 Task: Find connections with filter location Hindupur with filter topic #mentorwith filter profile language English with filter current company Blinkit with filter school Sanjivani Group of Institutes with filter industry Restaurants with filter service category Outsourcing with filter keywords title Bus Driver
Action: Mouse moved to (502, 76)
Screenshot: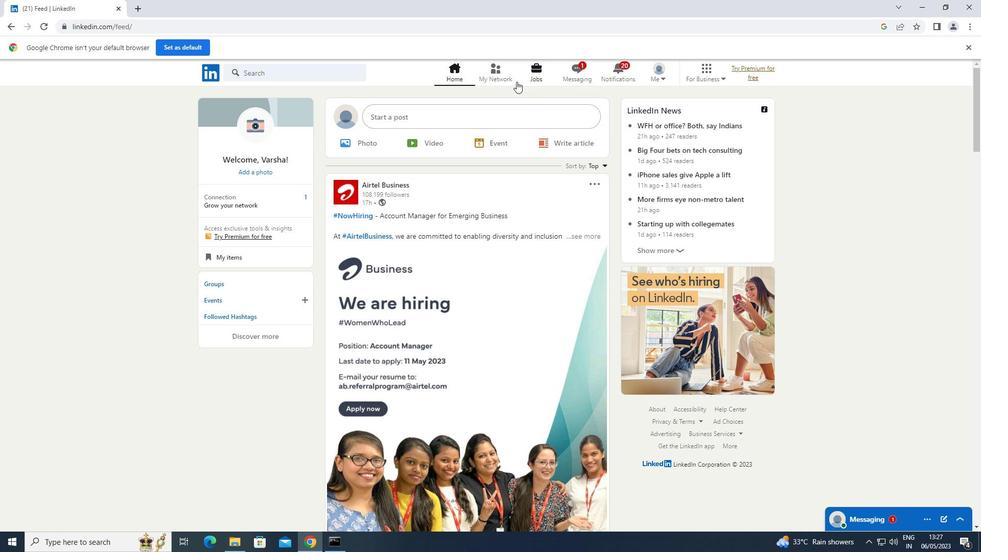 
Action: Mouse pressed left at (502, 76)
Screenshot: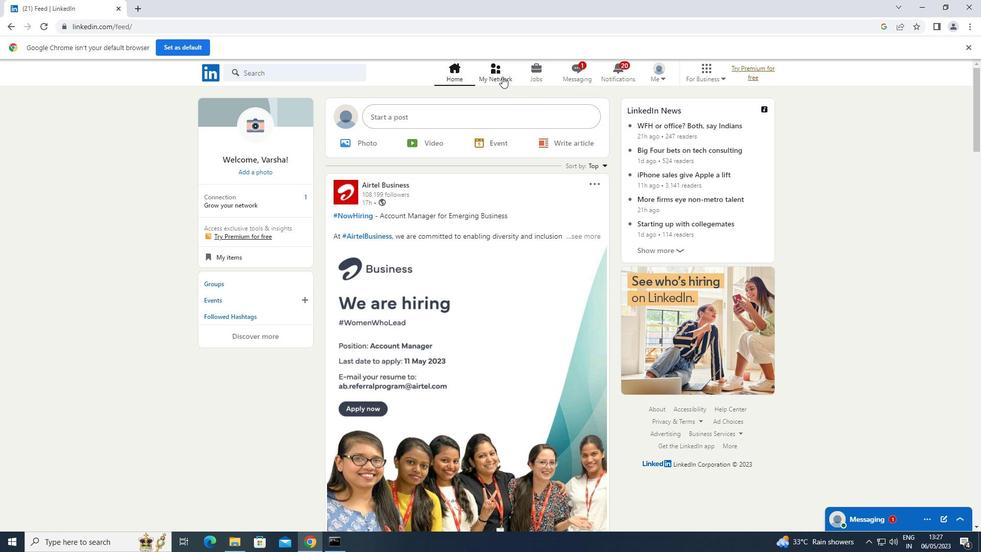 
Action: Mouse moved to (280, 123)
Screenshot: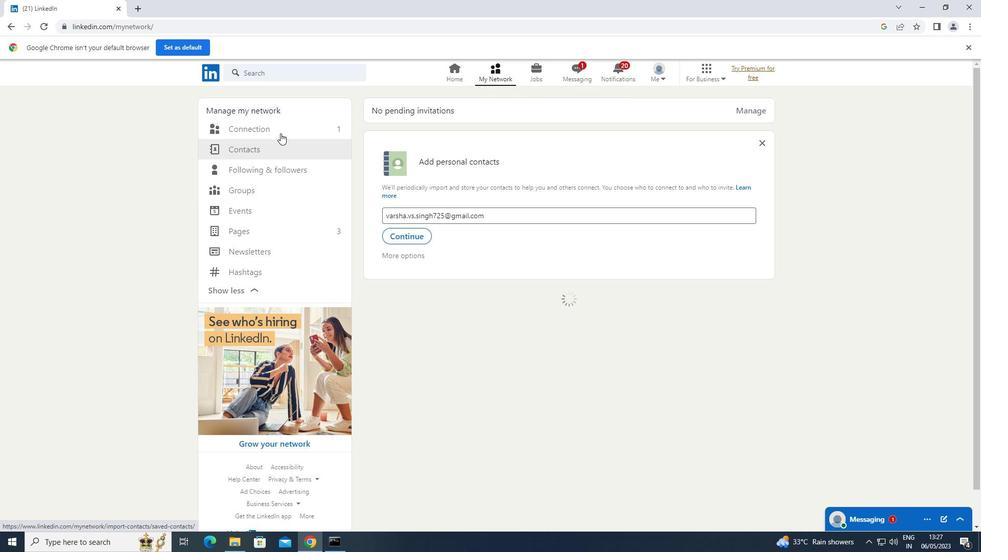 
Action: Mouse pressed left at (280, 123)
Screenshot: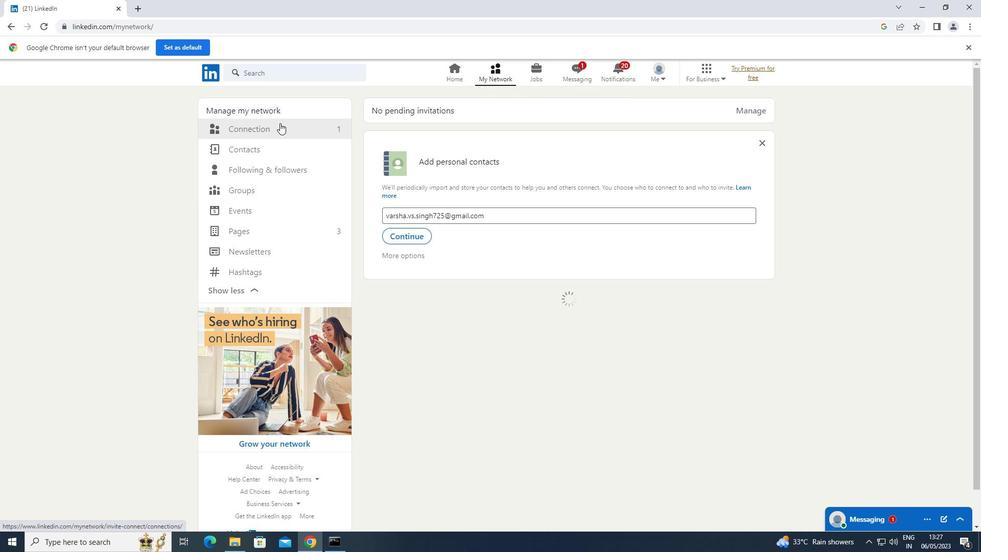 
Action: Mouse moved to (570, 130)
Screenshot: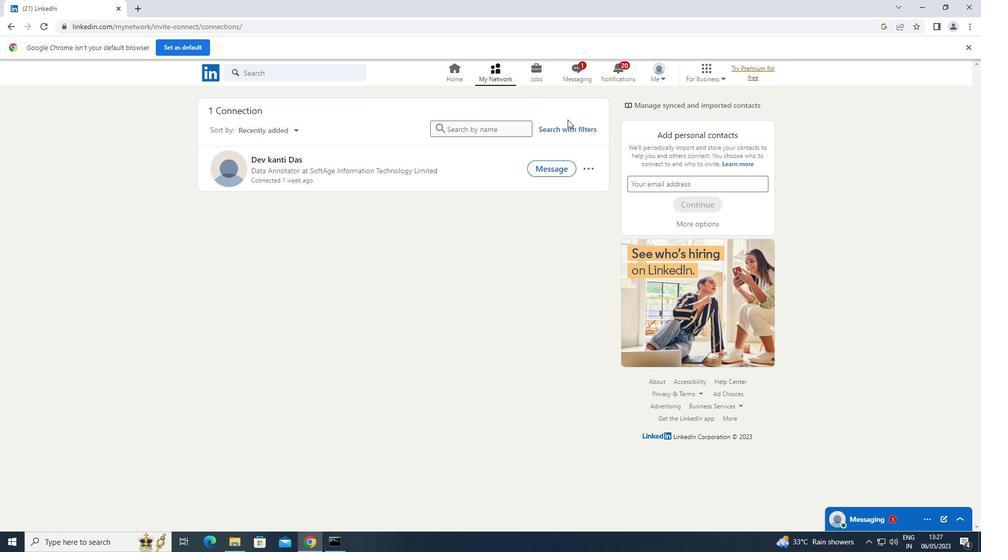 
Action: Mouse pressed left at (570, 130)
Screenshot: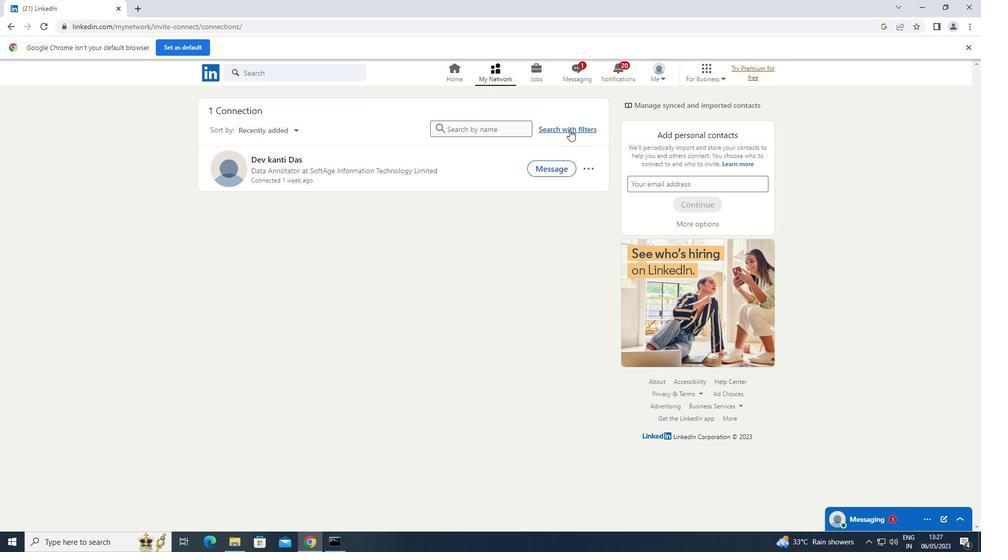 
Action: Mouse moved to (529, 99)
Screenshot: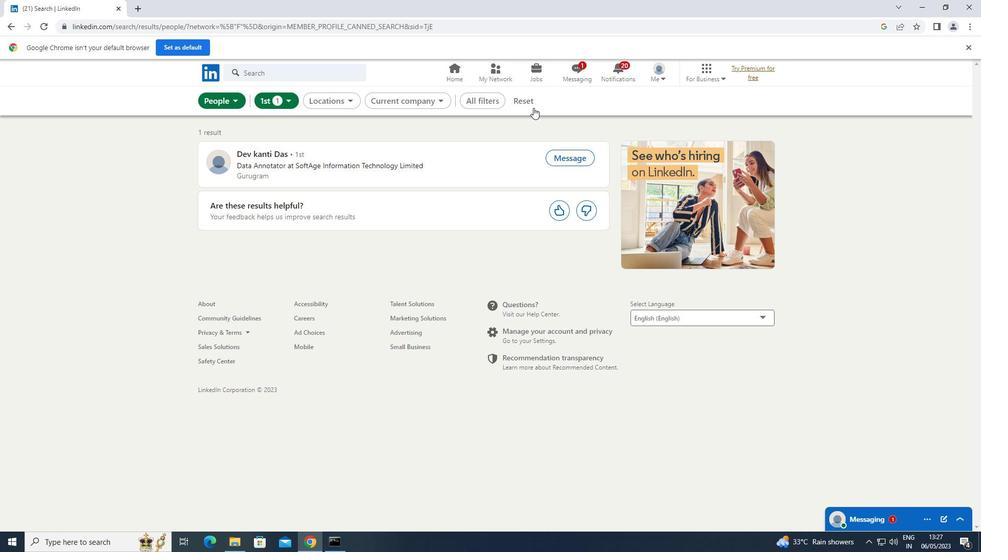 
Action: Mouse pressed left at (529, 99)
Screenshot: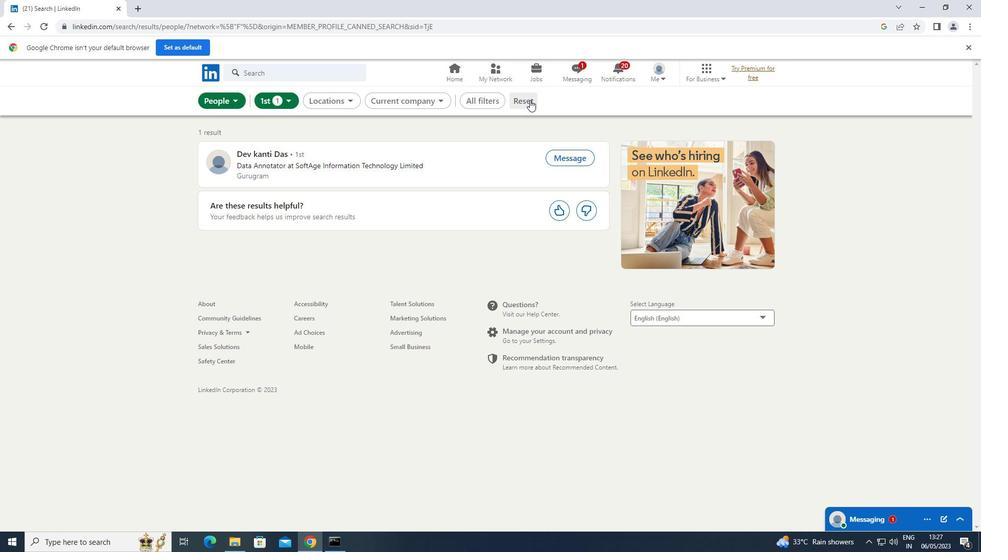 
Action: Mouse moved to (517, 100)
Screenshot: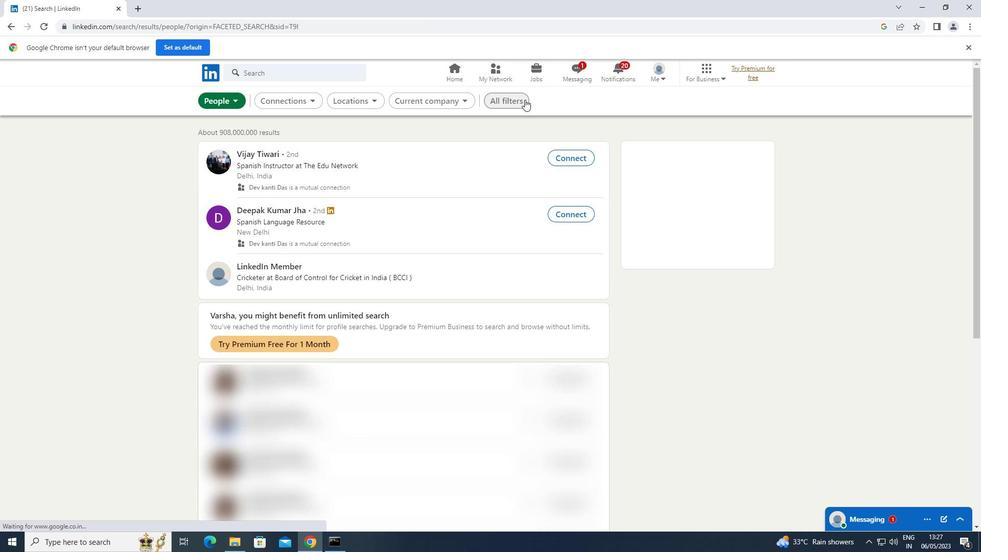 
Action: Mouse pressed left at (517, 100)
Screenshot: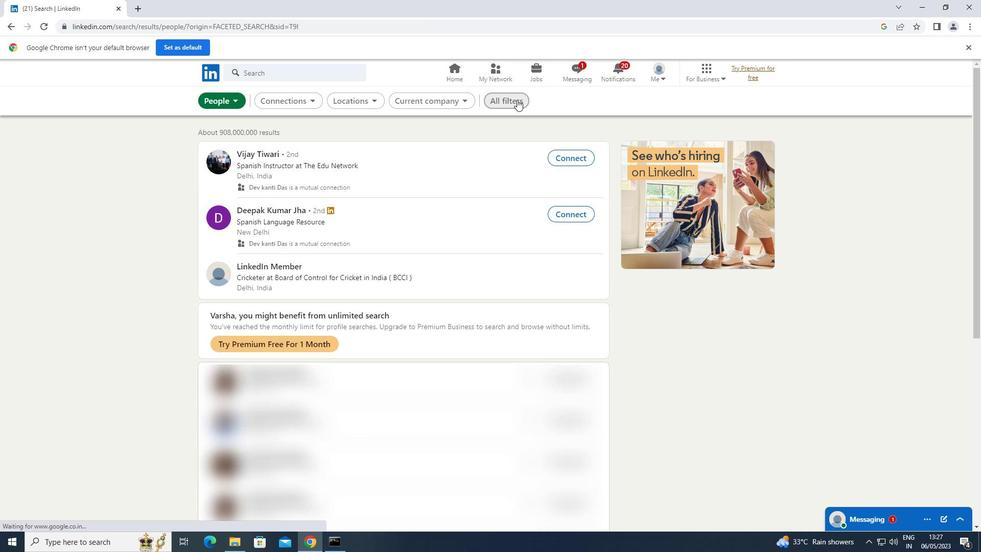 
Action: Mouse moved to (755, 200)
Screenshot: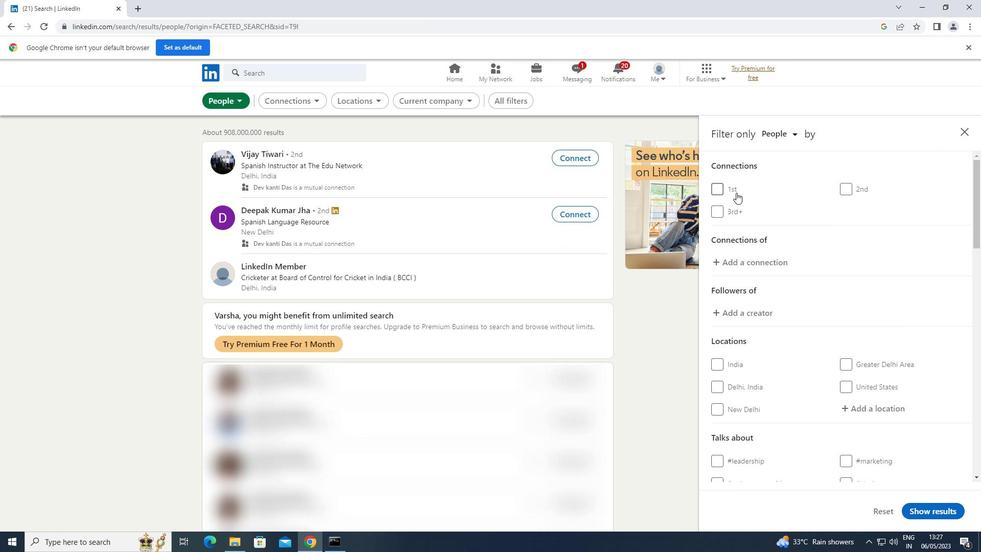 
Action: Mouse scrolled (755, 200) with delta (0, 0)
Screenshot: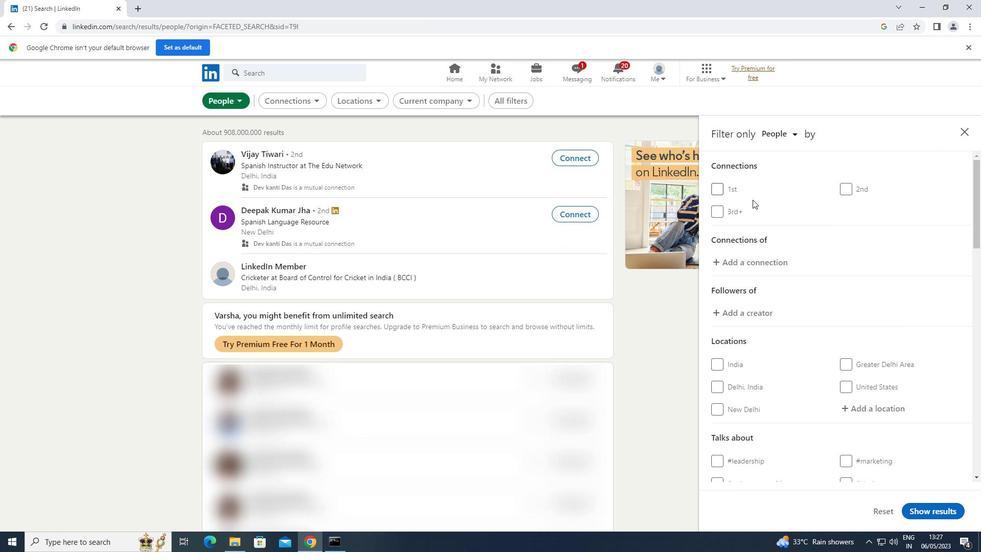 
Action: Mouse scrolled (755, 200) with delta (0, 0)
Screenshot: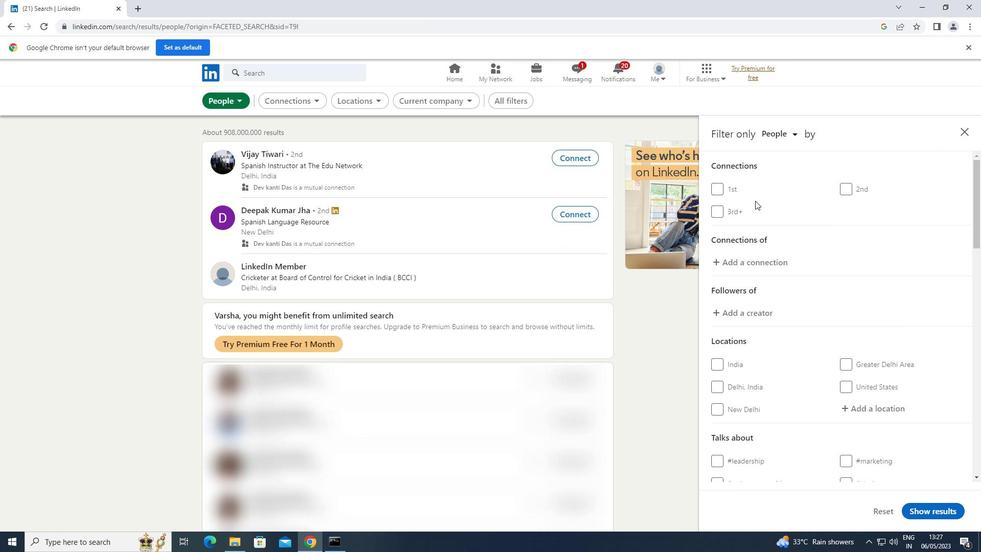 
Action: Mouse moved to (875, 303)
Screenshot: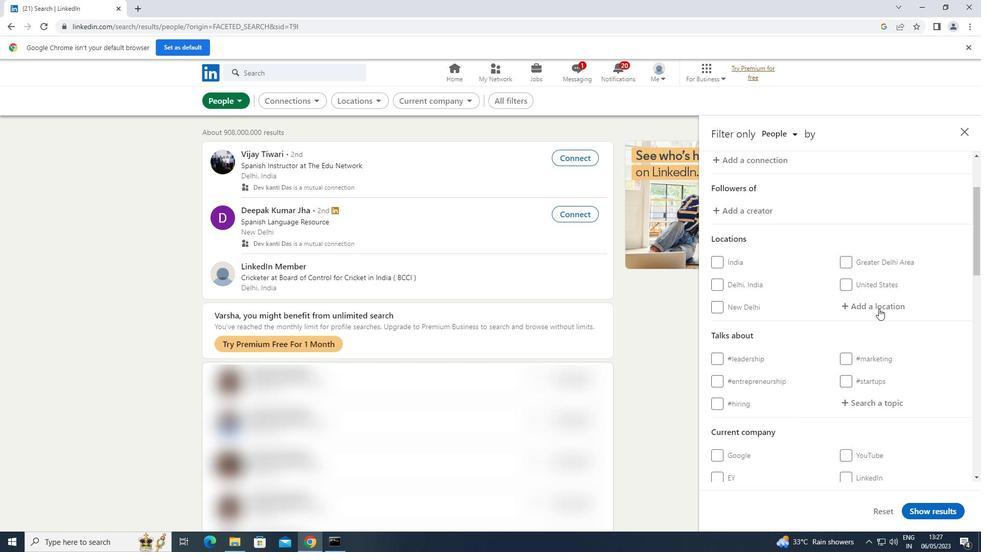 
Action: Mouse pressed left at (875, 303)
Screenshot: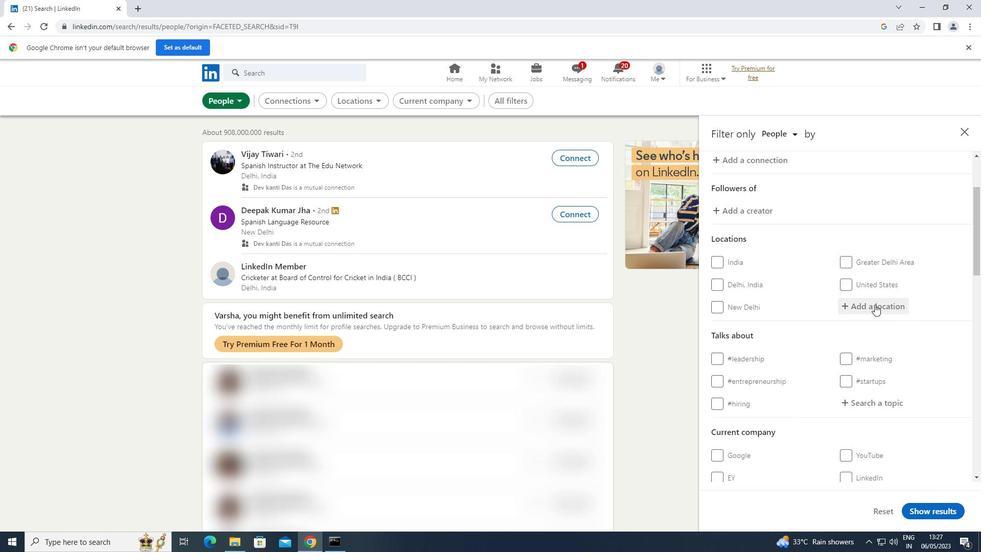 
Action: Key pressed <Key.shift>HINDUPUR
Screenshot: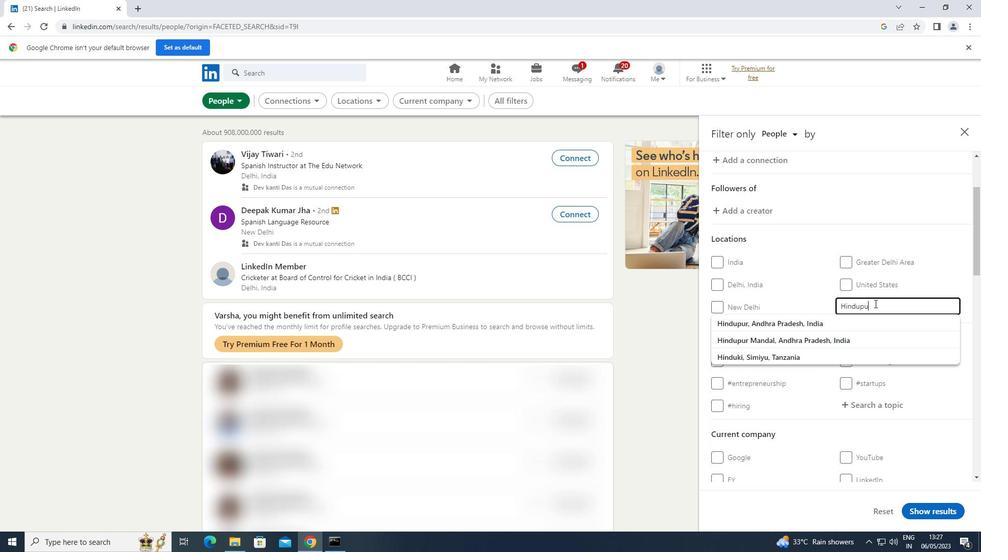 
Action: Mouse moved to (885, 400)
Screenshot: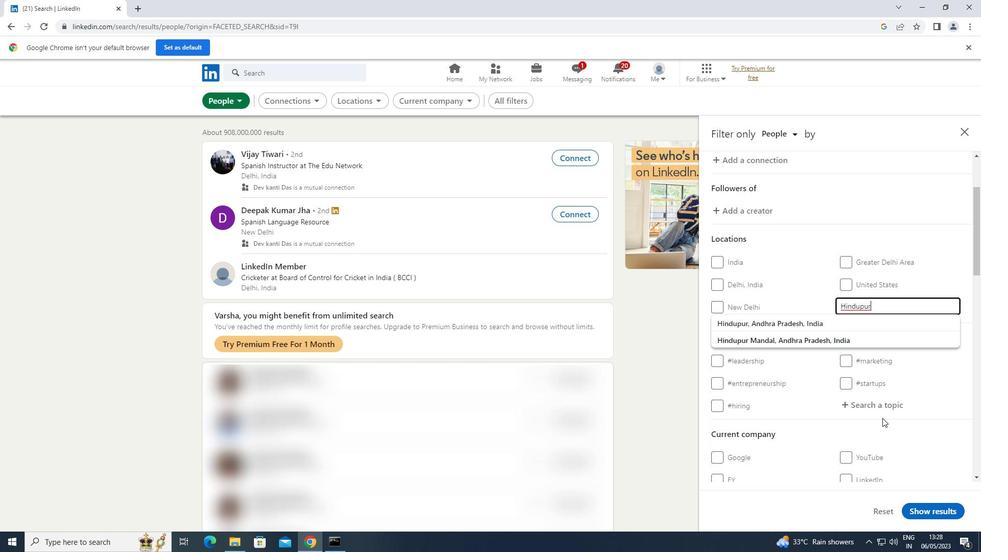 
Action: Mouse pressed left at (885, 400)
Screenshot: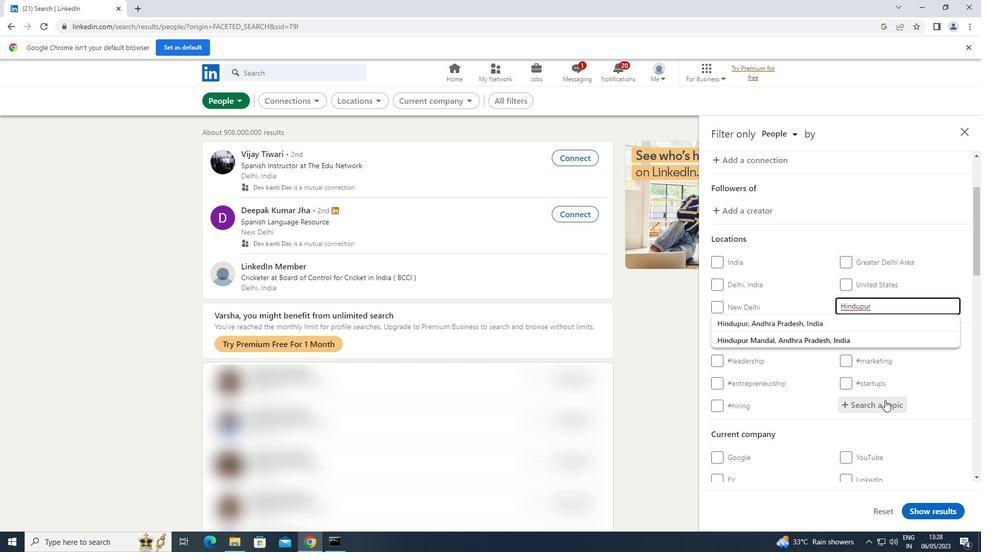 
Action: Key pressed MENTOE<Key.backspace>R
Screenshot: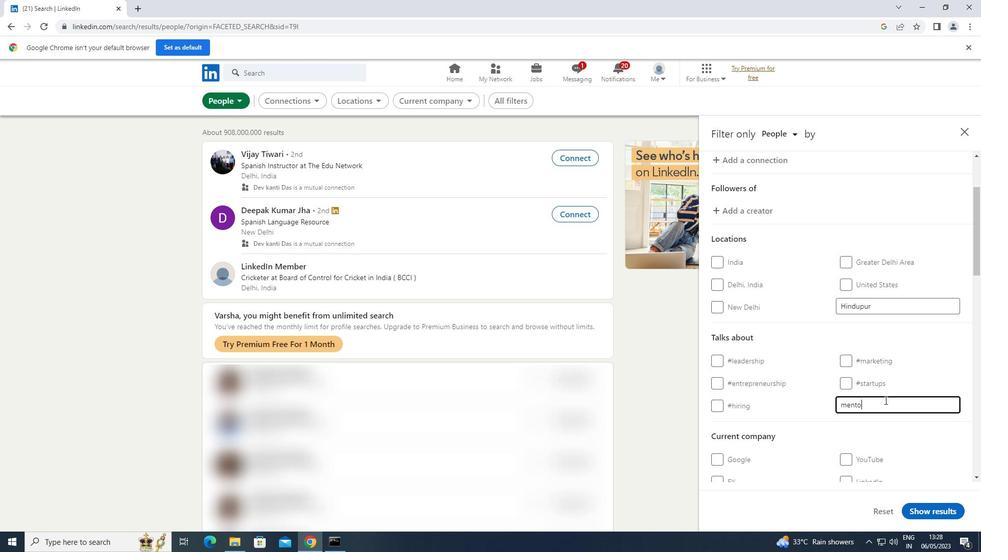 
Action: Mouse moved to (759, 451)
Screenshot: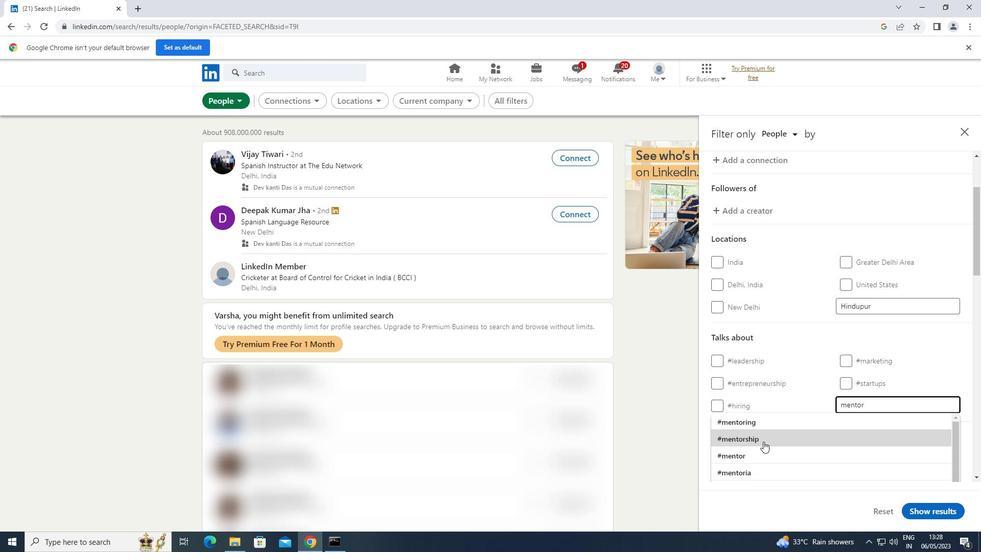 
Action: Mouse pressed left at (759, 451)
Screenshot: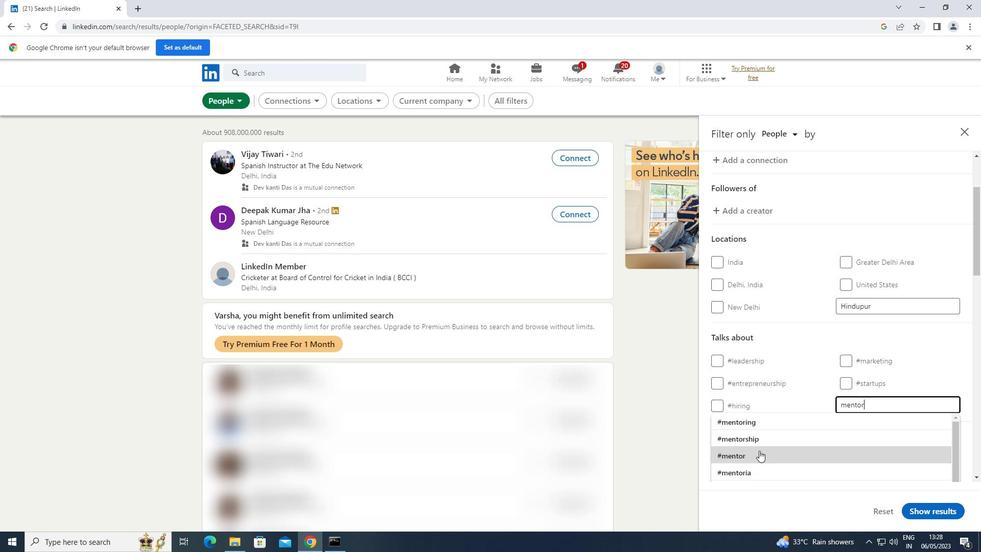 
Action: Mouse moved to (761, 445)
Screenshot: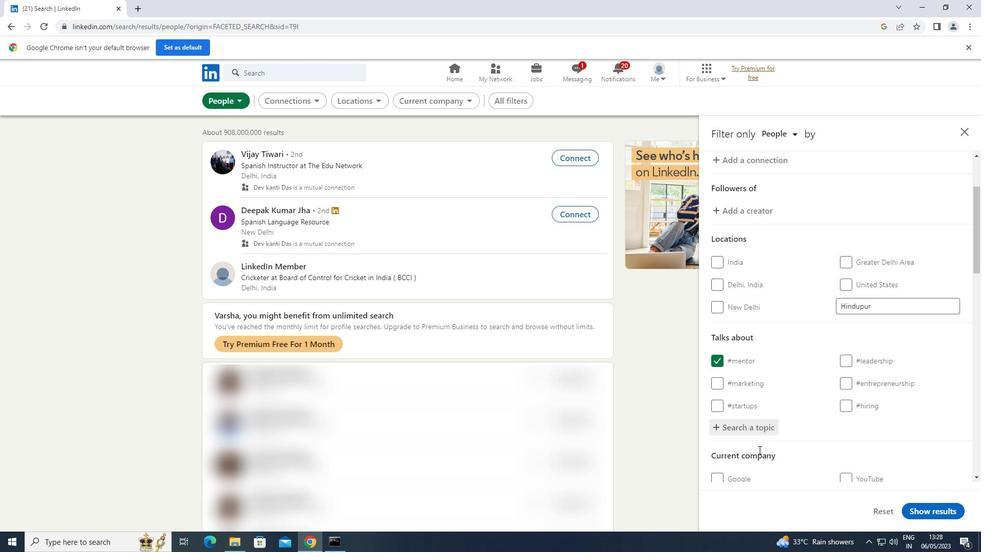 
Action: Mouse scrolled (761, 445) with delta (0, 0)
Screenshot: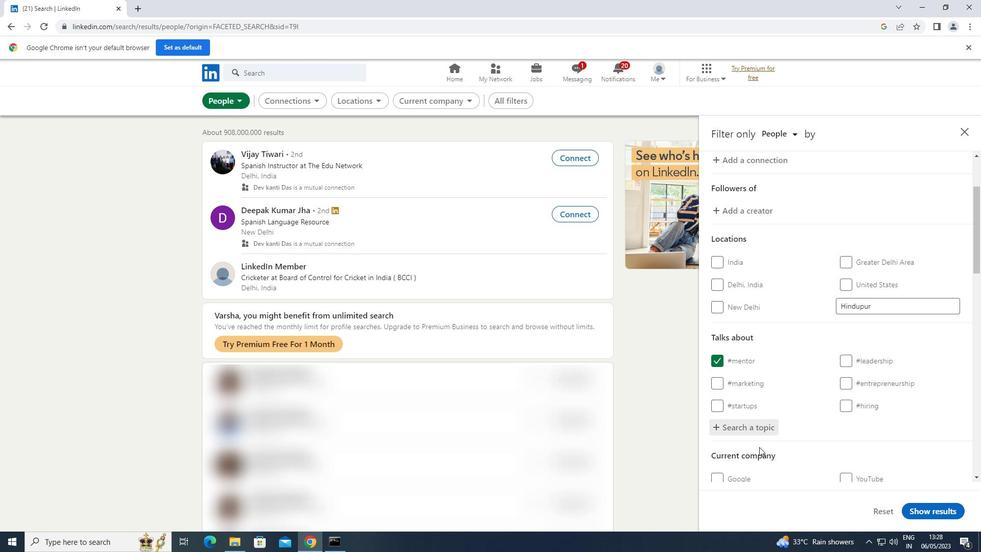 
Action: Mouse scrolled (761, 445) with delta (0, 0)
Screenshot: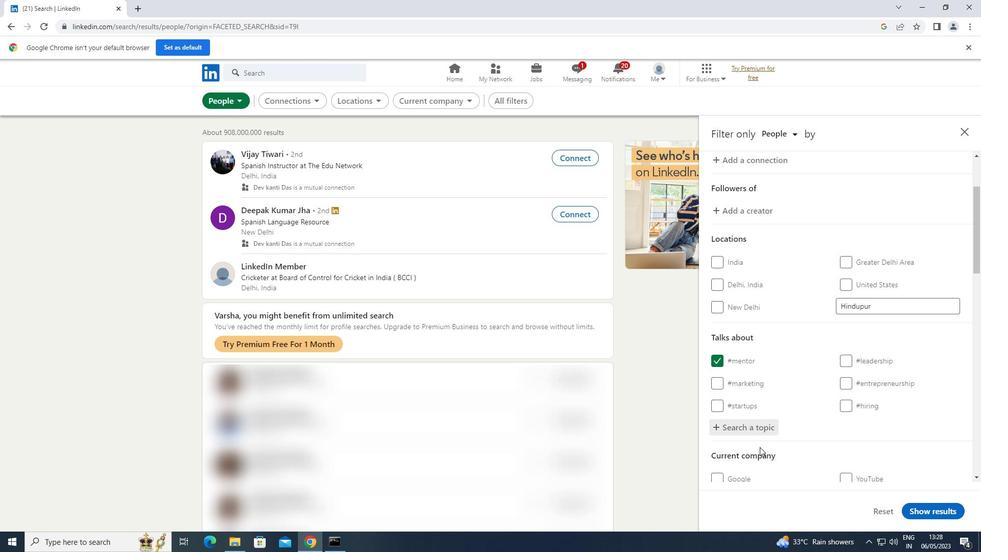 
Action: Mouse scrolled (761, 445) with delta (0, 0)
Screenshot: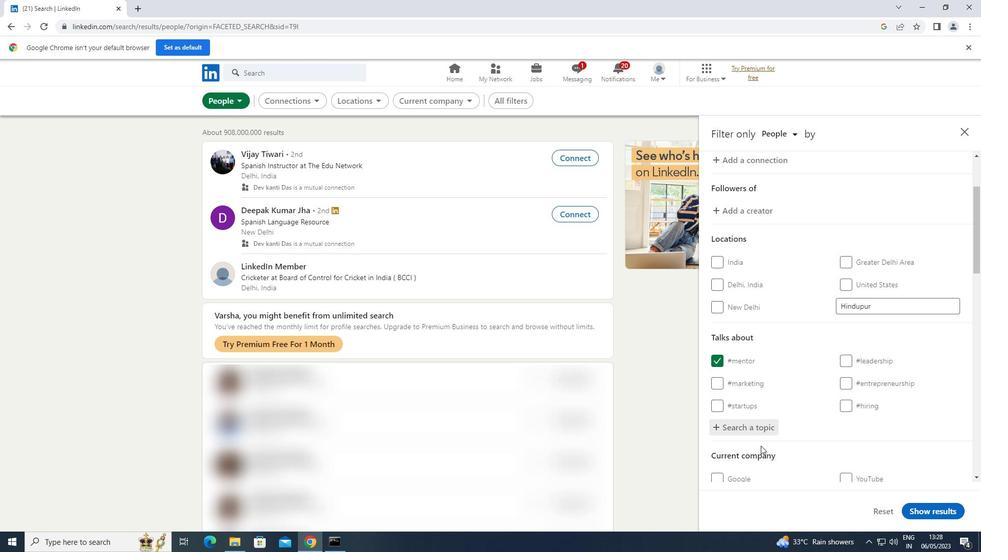 
Action: Mouse scrolled (761, 445) with delta (0, 0)
Screenshot: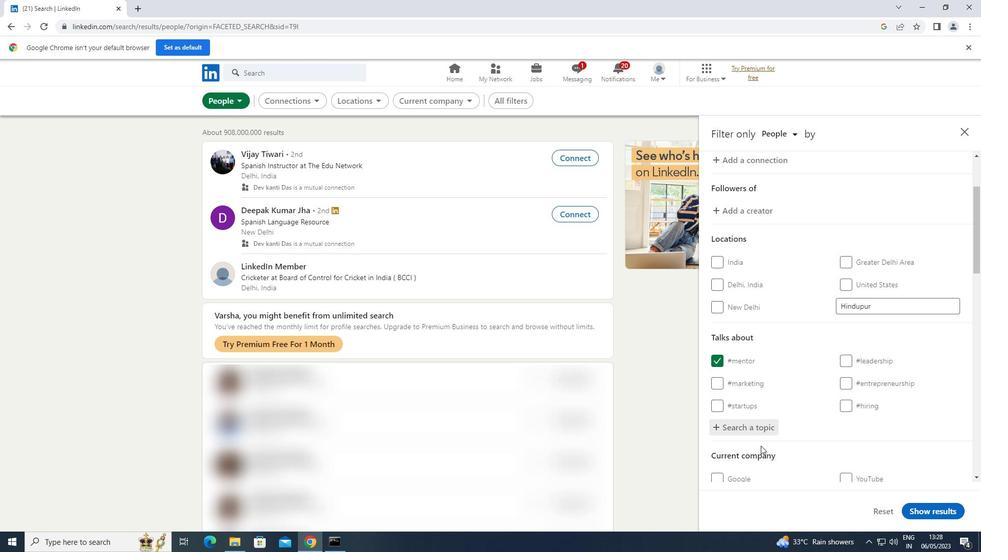 
Action: Mouse scrolled (761, 445) with delta (0, 0)
Screenshot: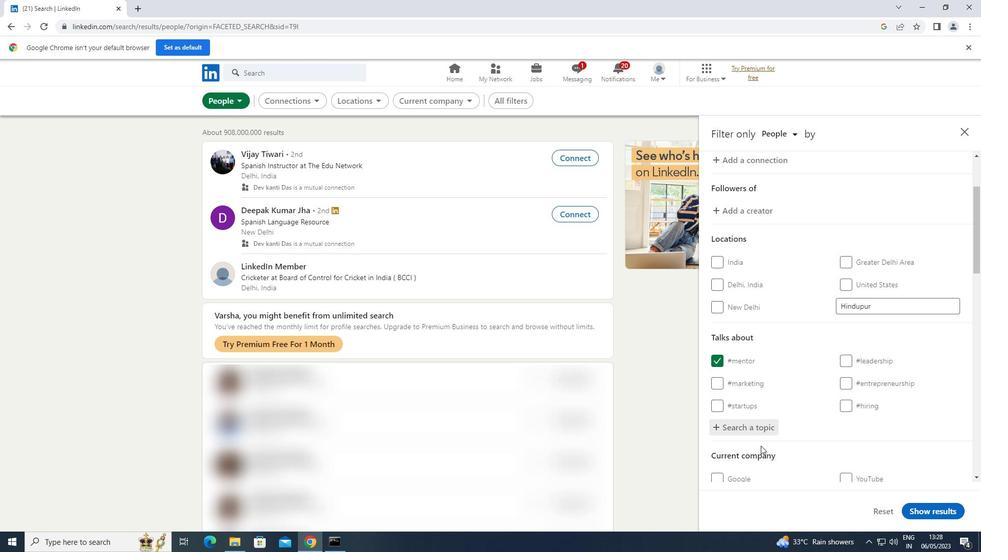 
Action: Mouse scrolled (761, 445) with delta (0, 0)
Screenshot: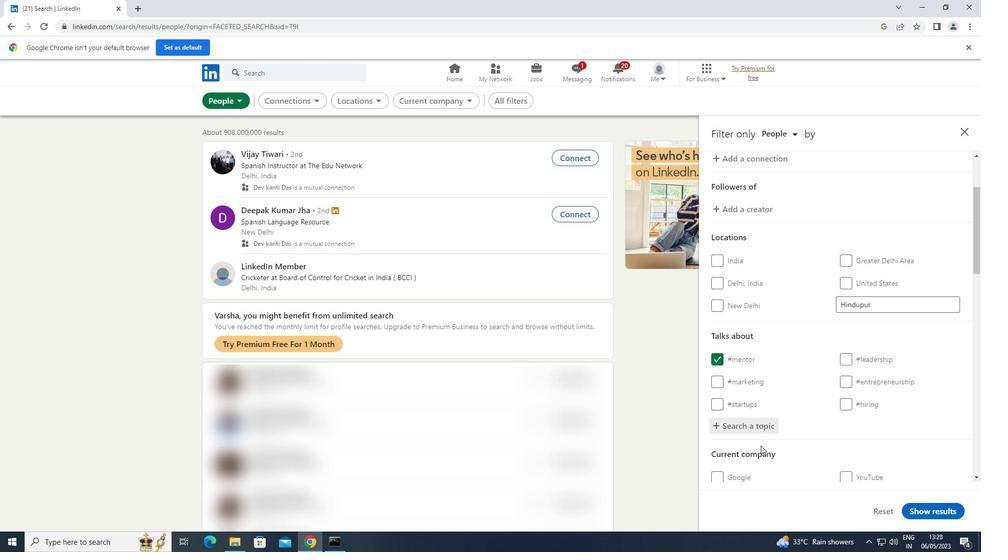
Action: Mouse moved to (773, 431)
Screenshot: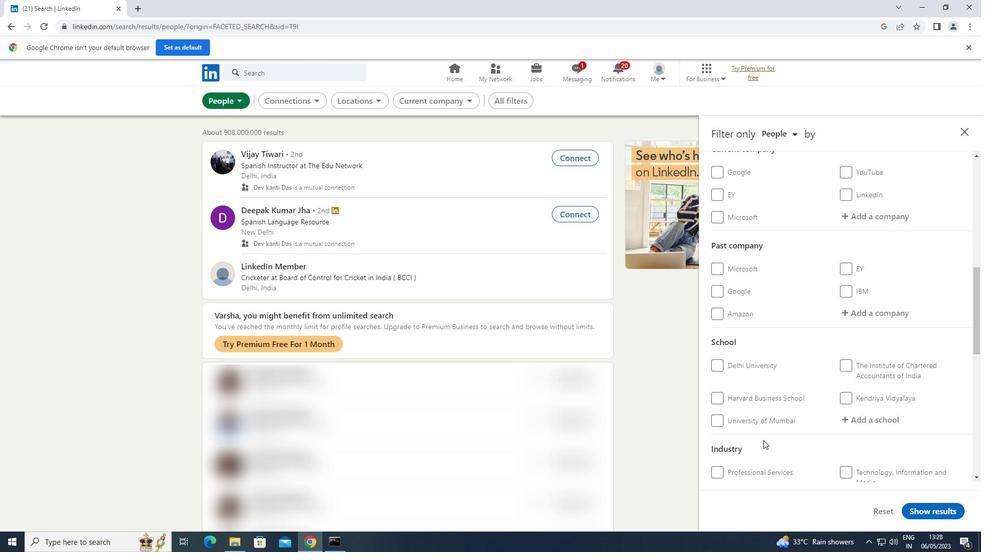 
Action: Mouse scrolled (773, 430) with delta (0, 0)
Screenshot: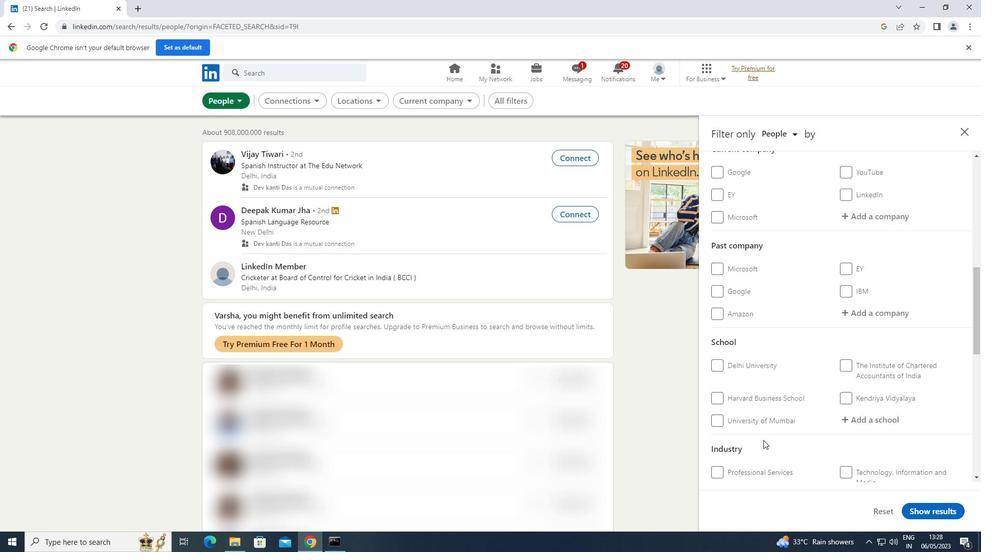 
Action: Mouse moved to (773, 431)
Screenshot: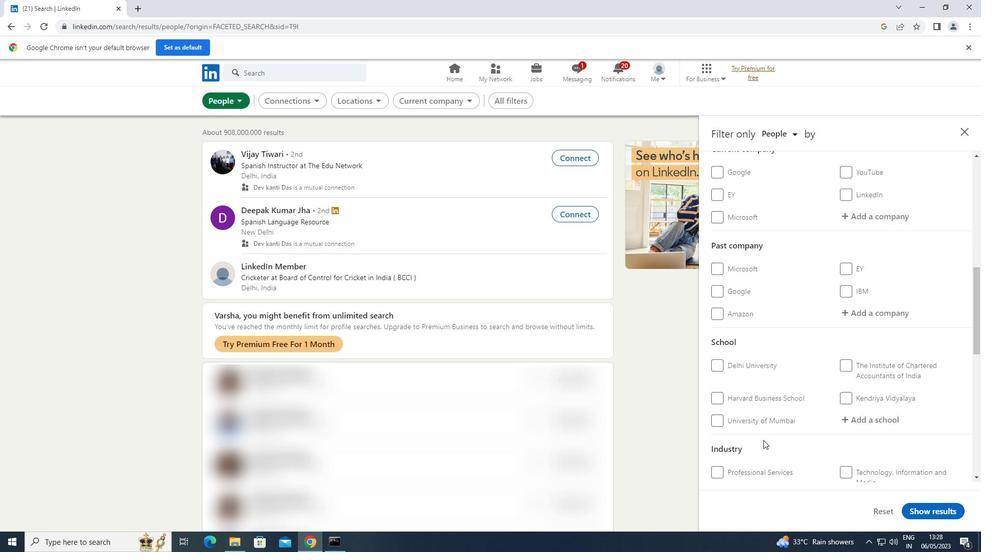 
Action: Mouse scrolled (773, 430) with delta (0, 0)
Screenshot: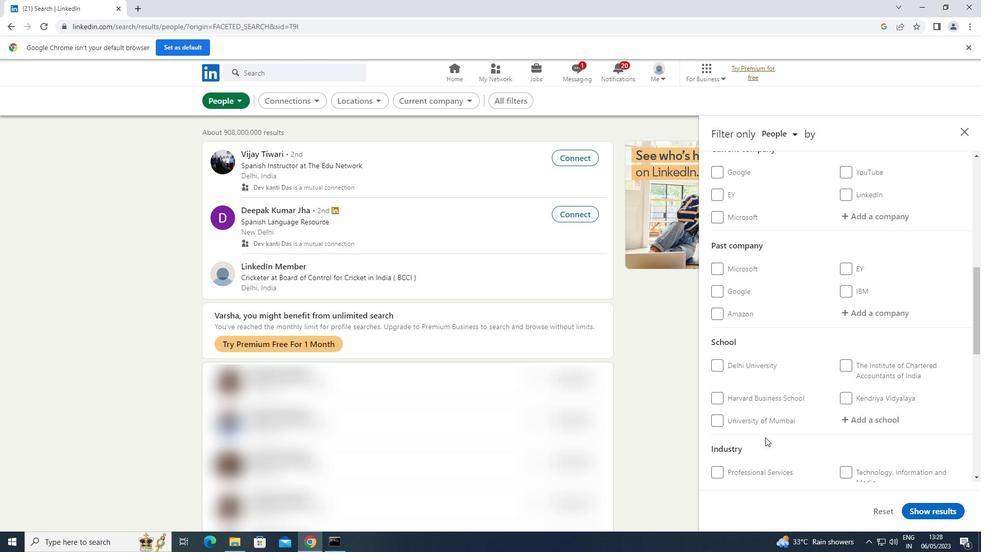 
Action: Mouse moved to (773, 430)
Screenshot: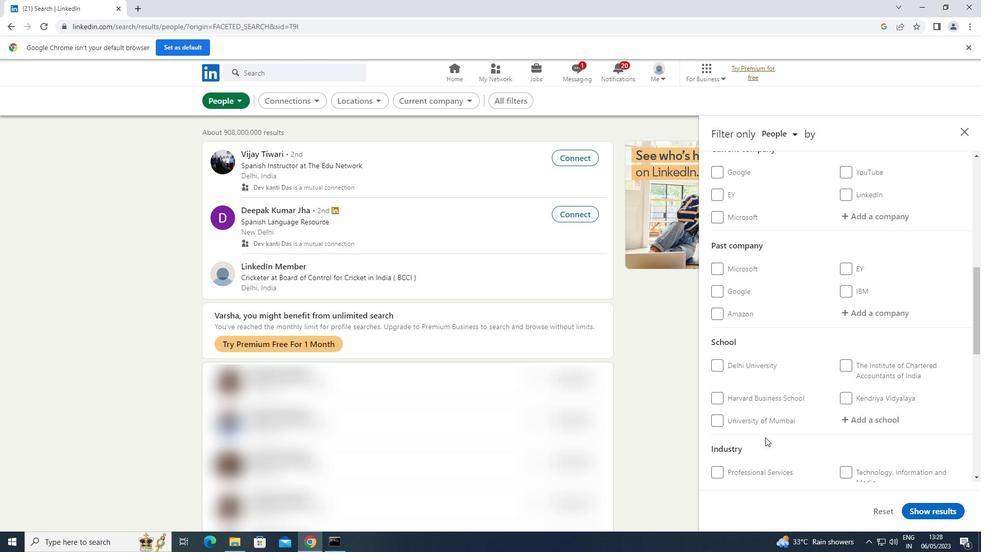 
Action: Mouse scrolled (773, 430) with delta (0, 0)
Screenshot: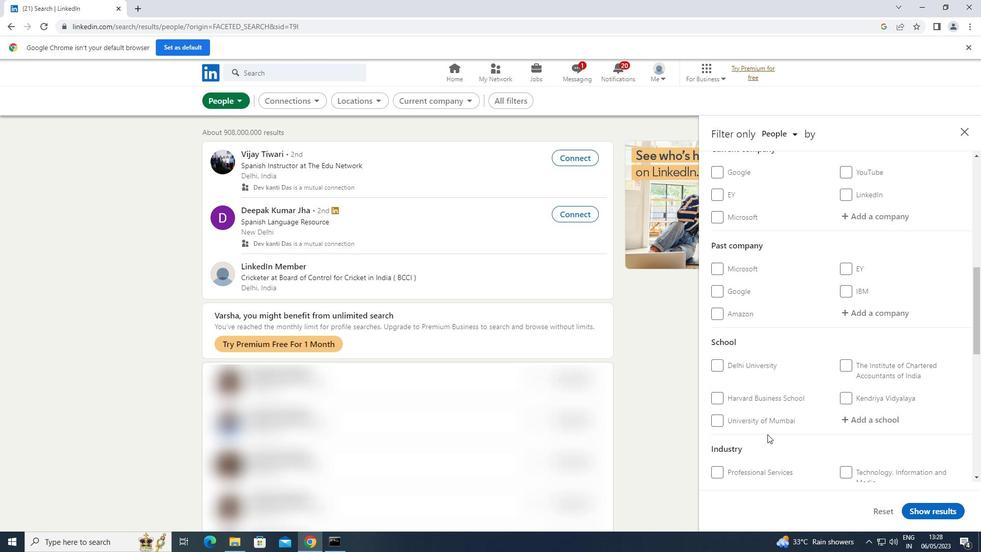 
Action: Mouse scrolled (773, 430) with delta (0, 0)
Screenshot: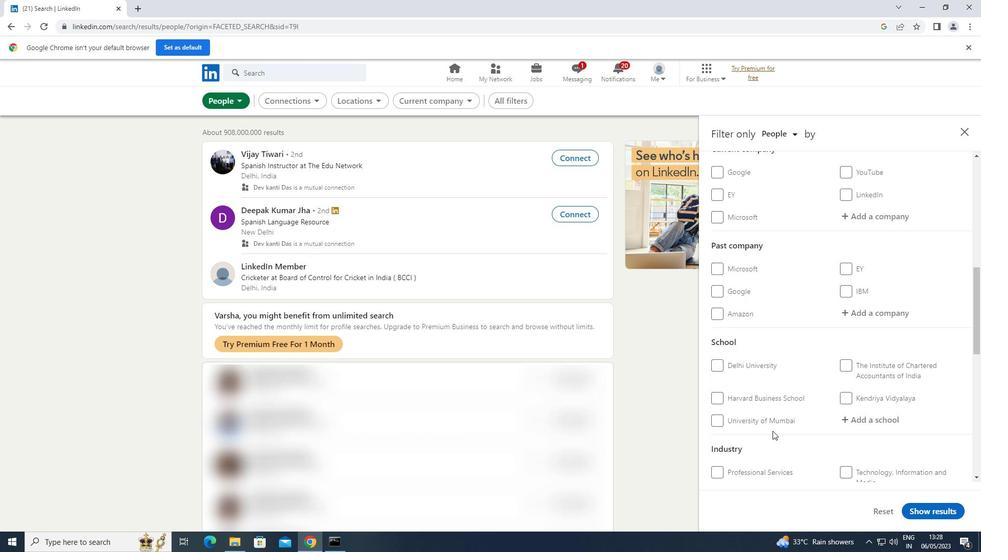 
Action: Mouse moved to (715, 382)
Screenshot: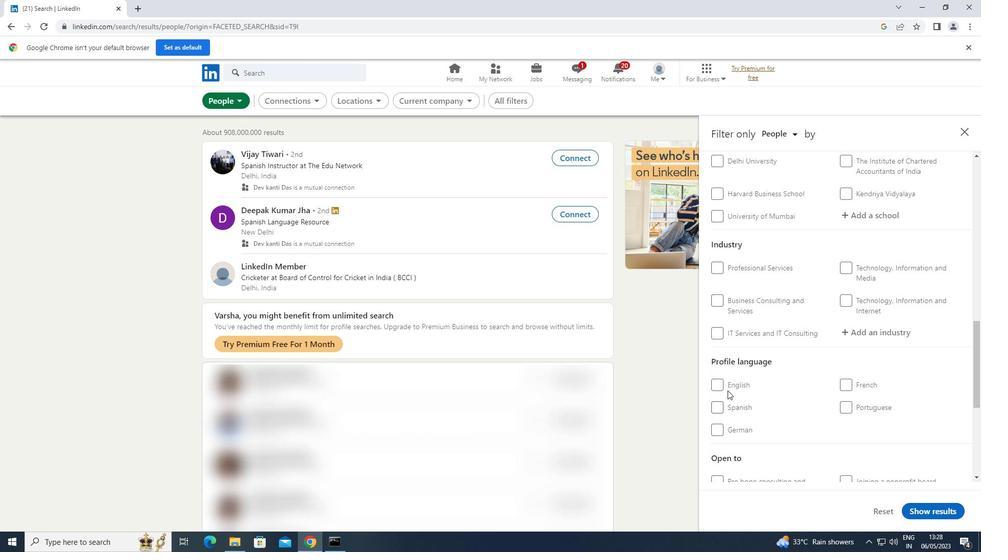 
Action: Mouse pressed left at (715, 382)
Screenshot: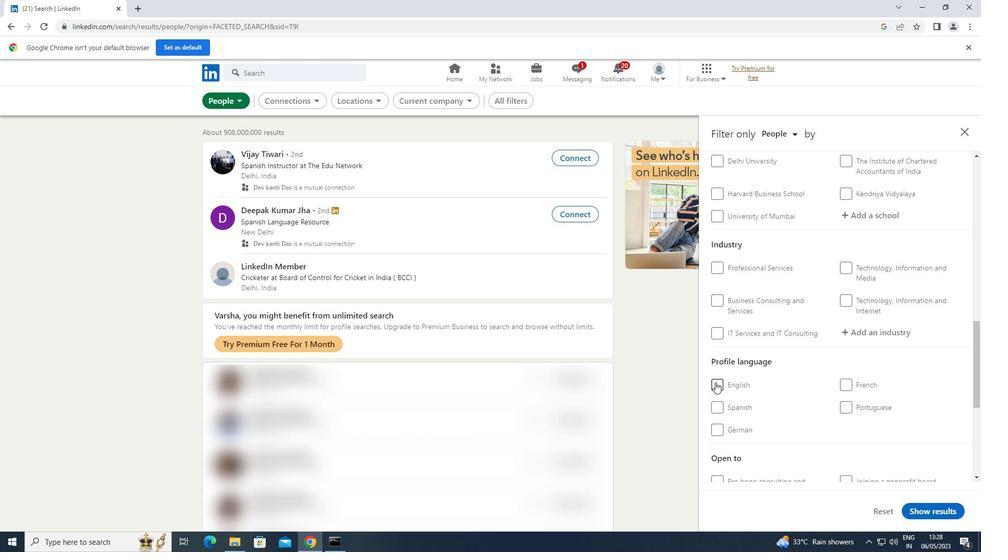 
Action: Mouse moved to (718, 379)
Screenshot: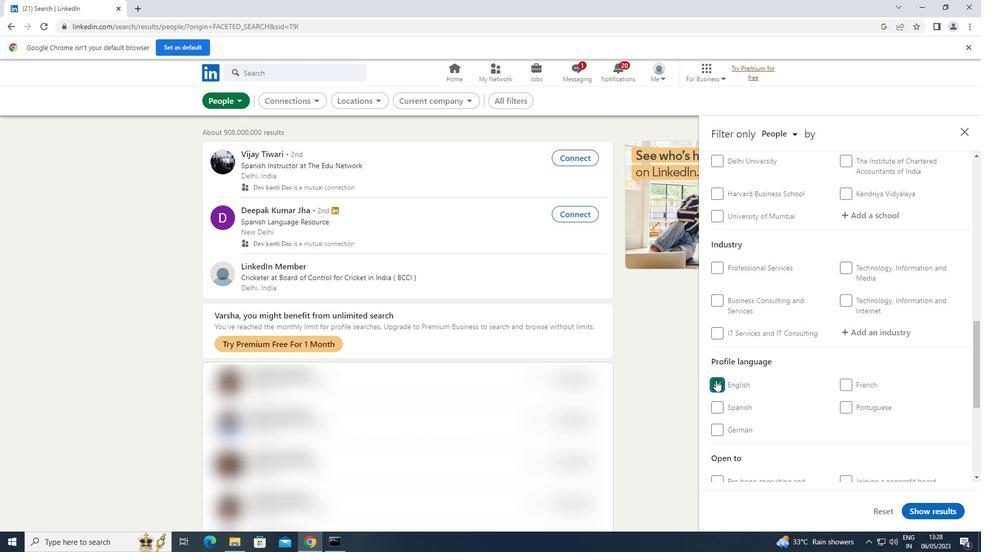 
Action: Mouse scrolled (718, 380) with delta (0, 0)
Screenshot: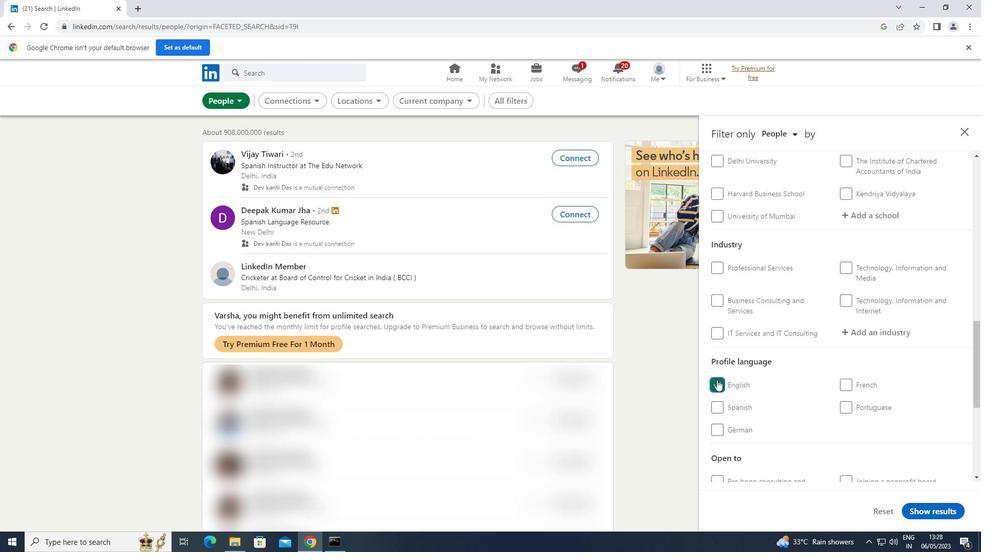 
Action: Mouse scrolled (718, 380) with delta (0, 0)
Screenshot: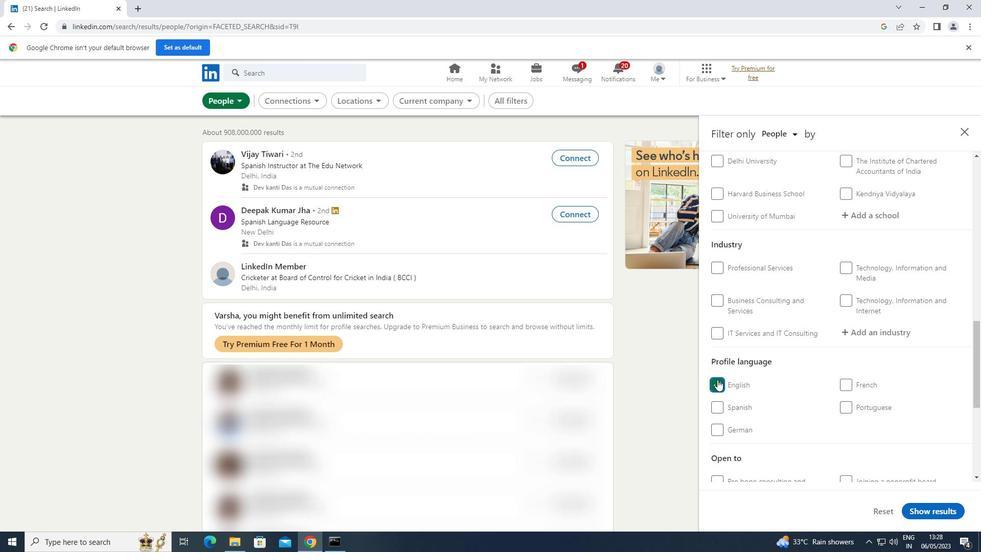 
Action: Mouse scrolled (718, 380) with delta (0, 0)
Screenshot: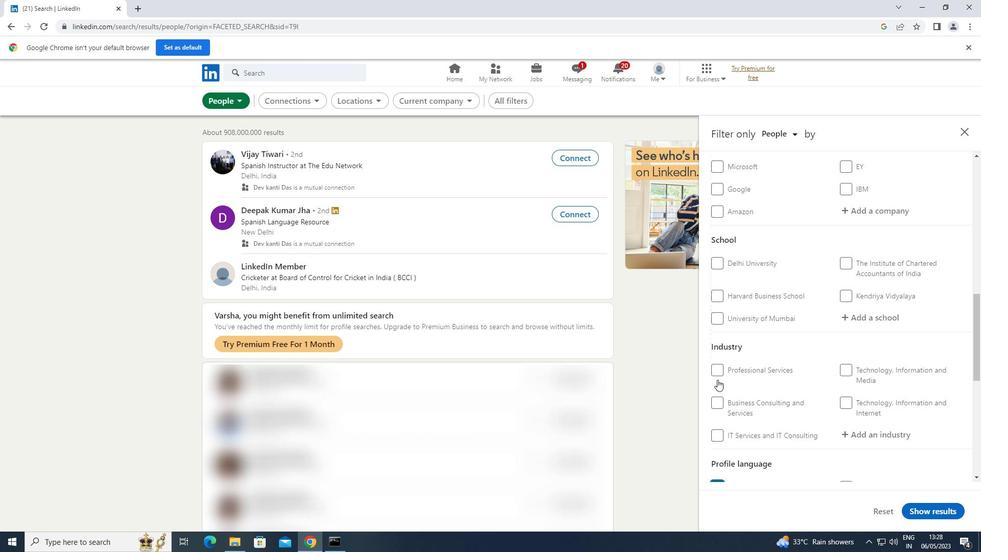 
Action: Mouse moved to (718, 378)
Screenshot: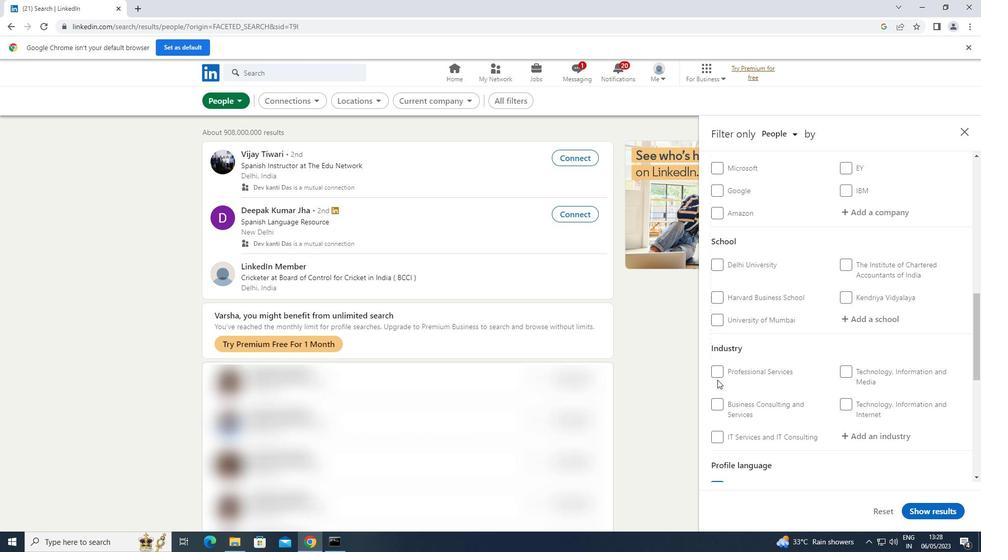 
Action: Mouse scrolled (718, 379) with delta (0, 0)
Screenshot: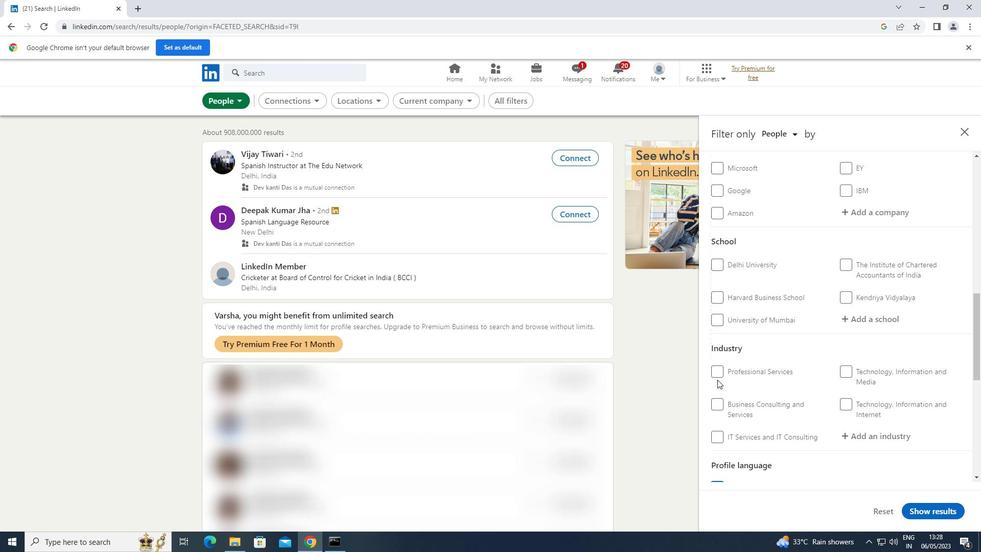 
Action: Mouse moved to (743, 361)
Screenshot: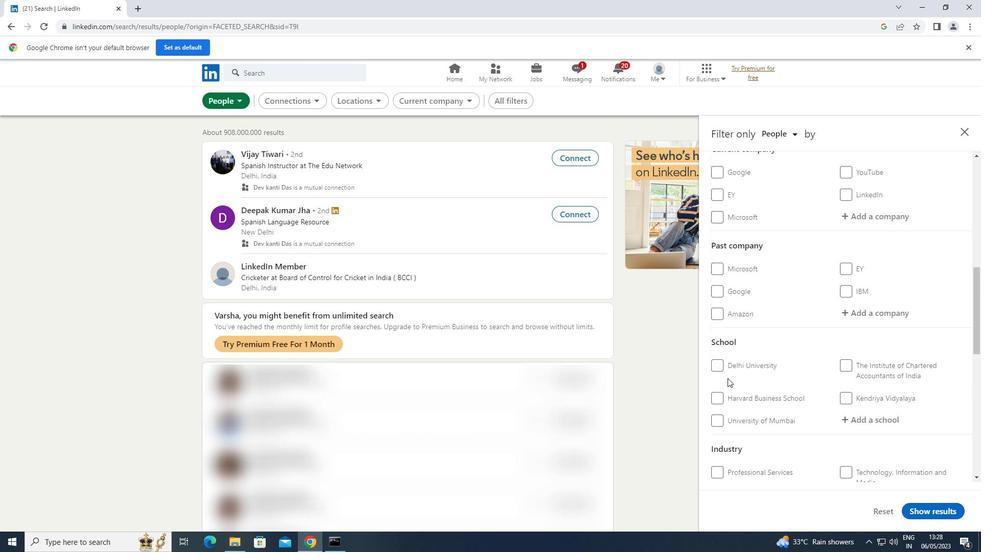 
Action: Mouse scrolled (743, 361) with delta (0, 0)
Screenshot: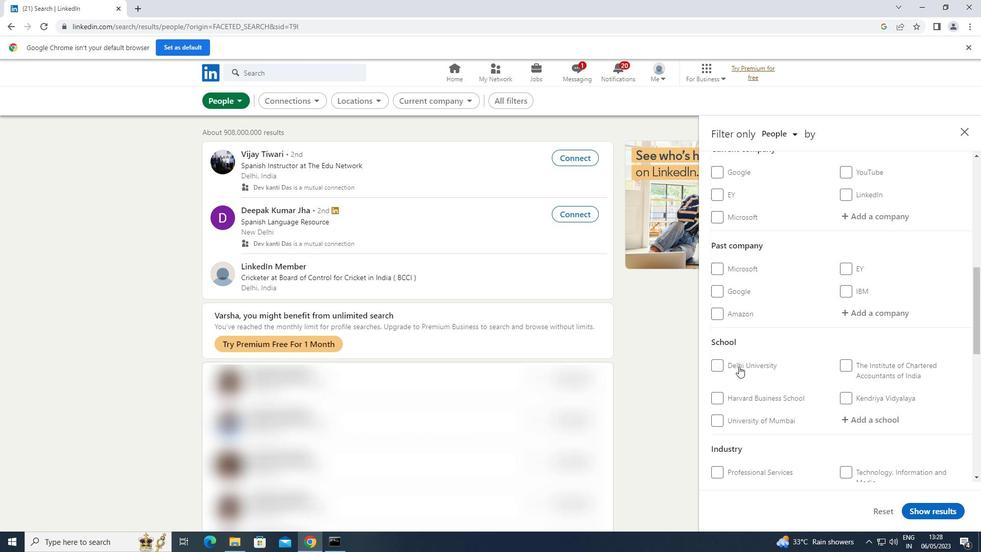 
Action: Mouse scrolled (743, 361) with delta (0, 0)
Screenshot: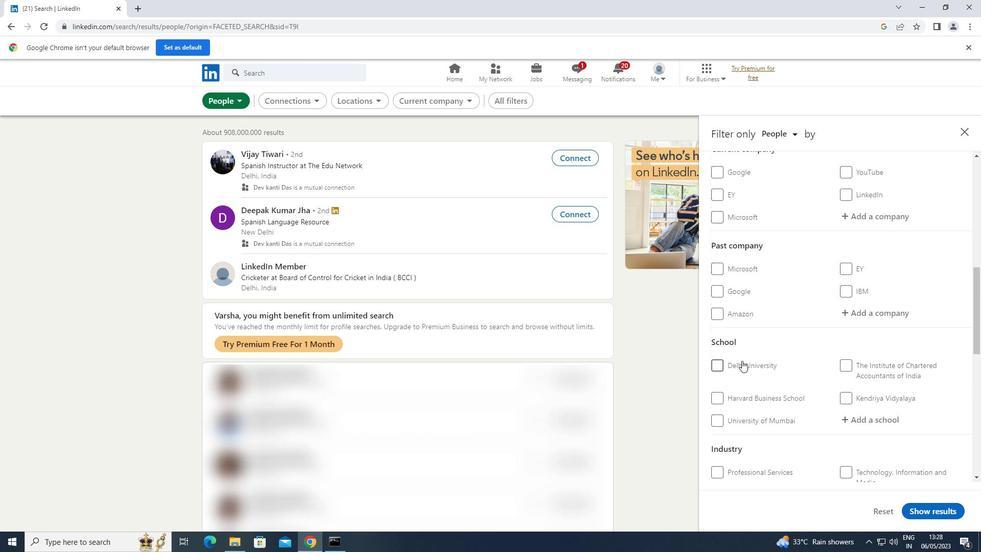 
Action: Mouse moved to (890, 320)
Screenshot: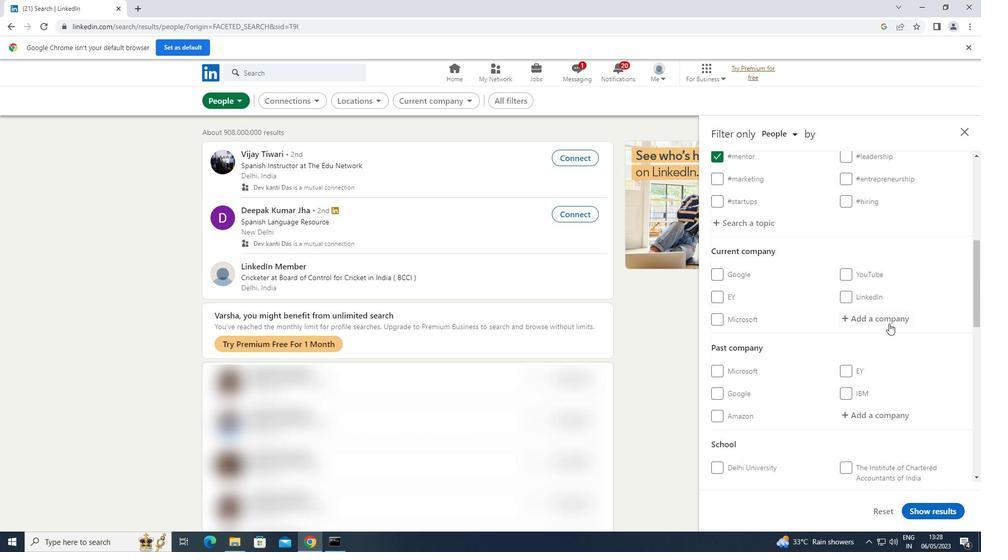 
Action: Mouse pressed left at (890, 320)
Screenshot: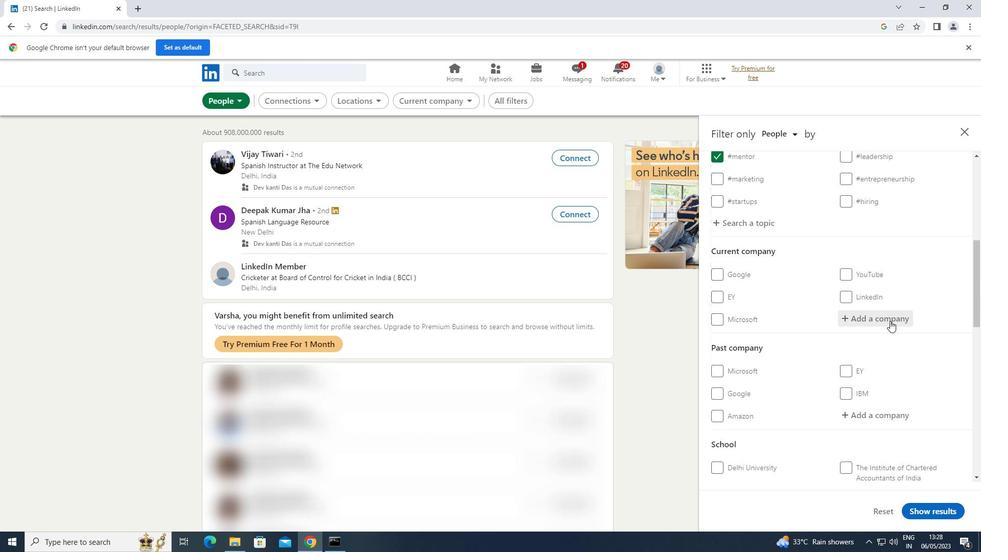 
Action: Key pressed <Key.shift>BLINKIT
Screenshot: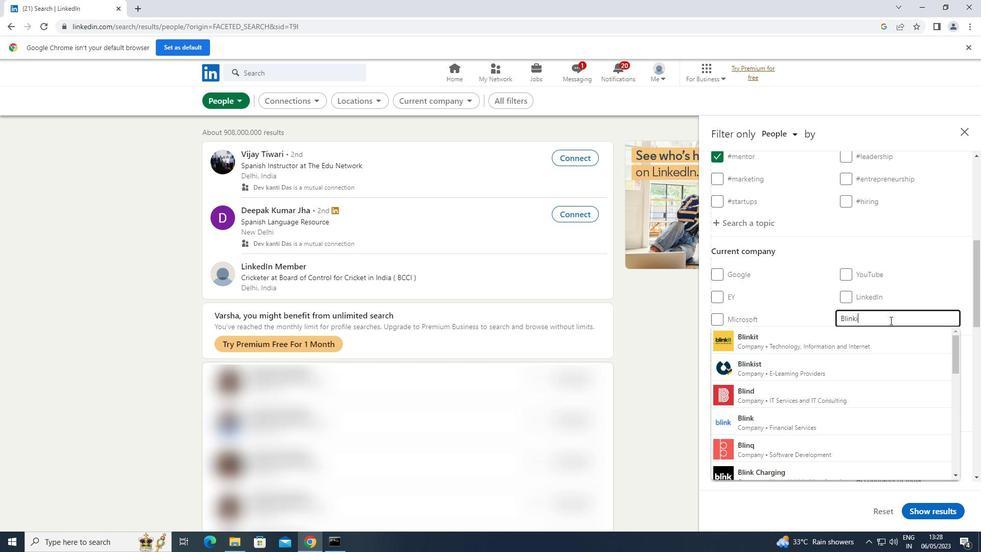 
Action: Mouse moved to (836, 333)
Screenshot: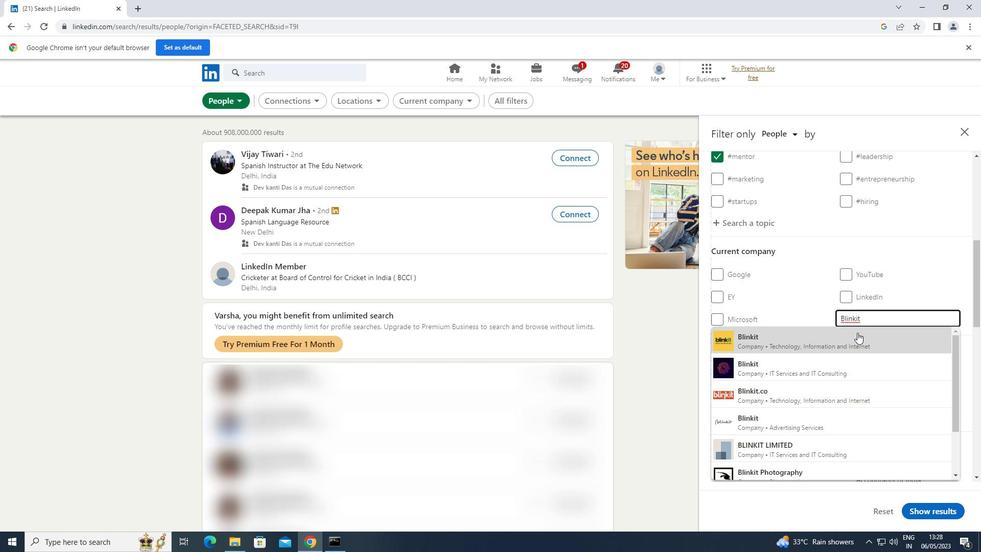 
Action: Mouse pressed left at (836, 333)
Screenshot: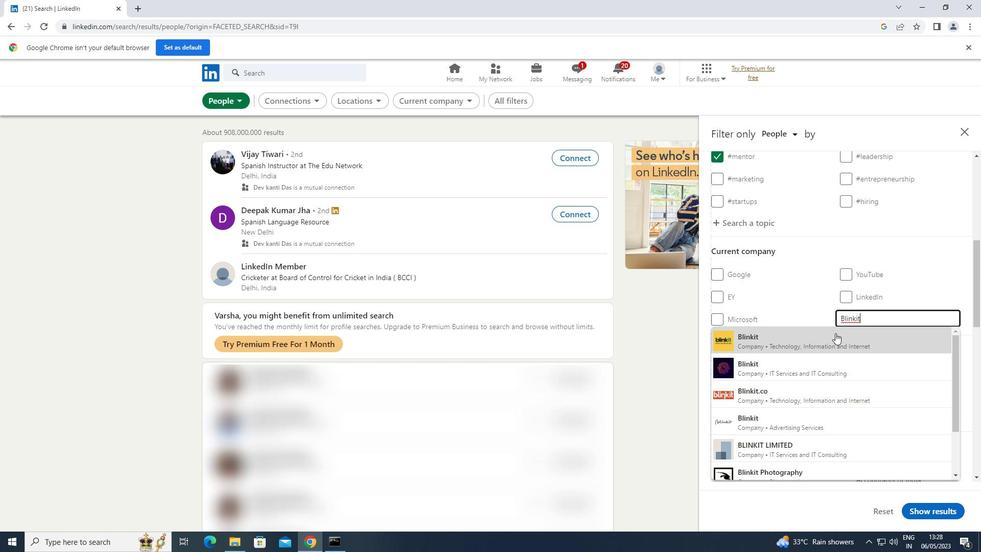 
Action: Mouse moved to (836, 333)
Screenshot: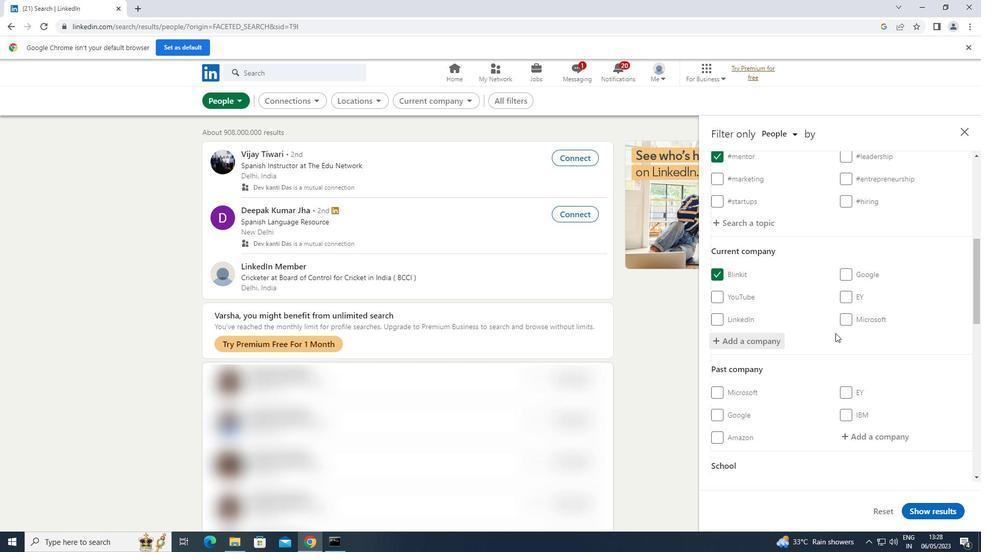 
Action: Mouse scrolled (836, 332) with delta (0, 0)
Screenshot: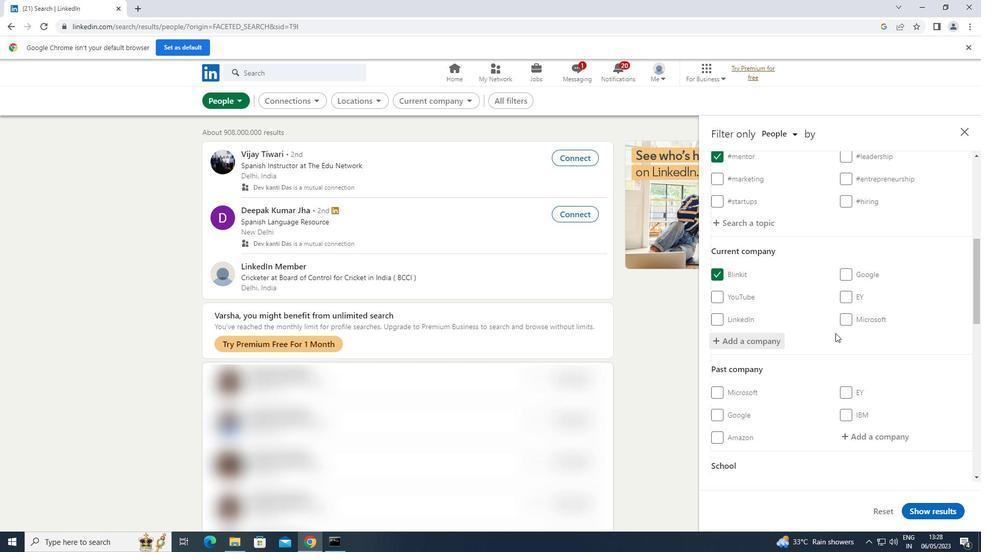 
Action: Mouse moved to (836, 332)
Screenshot: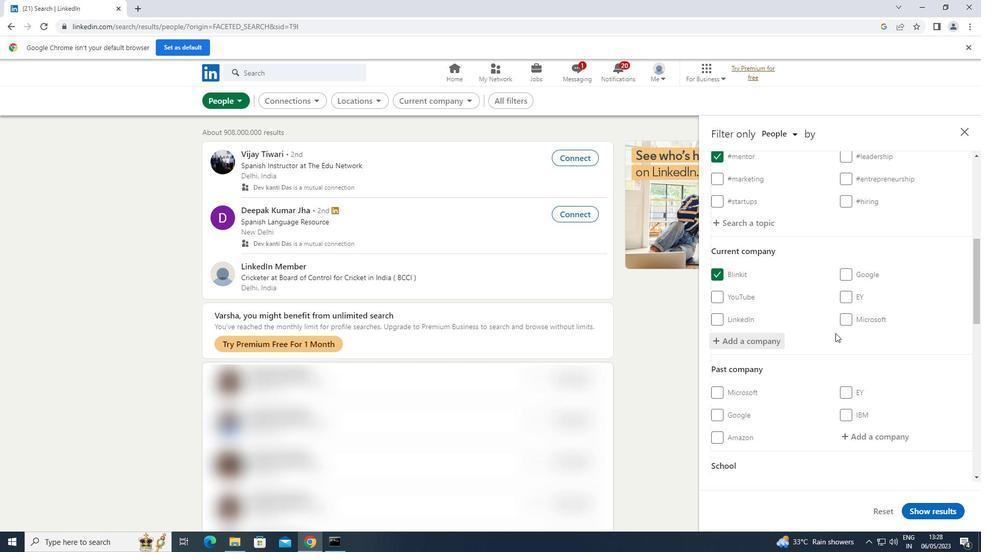 
Action: Mouse scrolled (836, 332) with delta (0, 0)
Screenshot: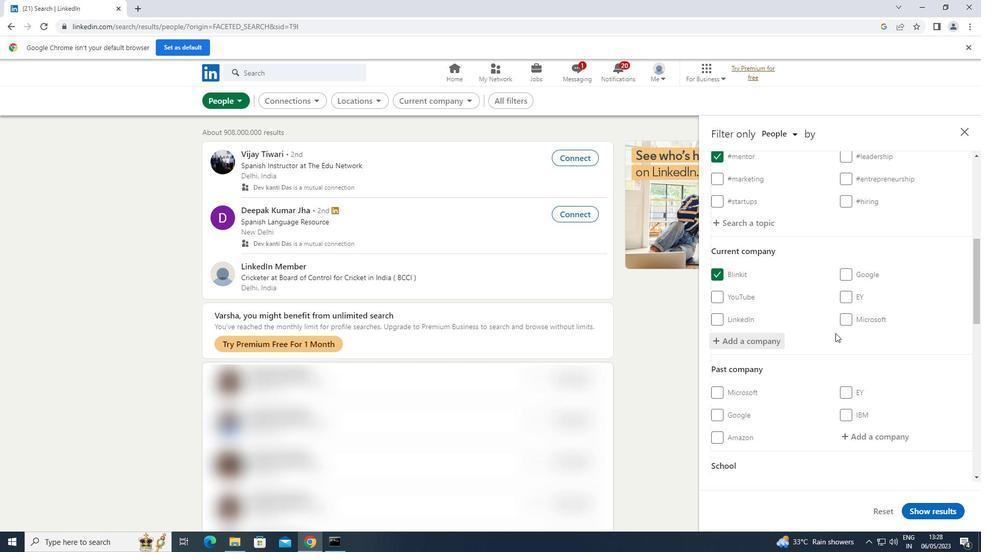 
Action: Mouse scrolled (836, 332) with delta (0, 0)
Screenshot: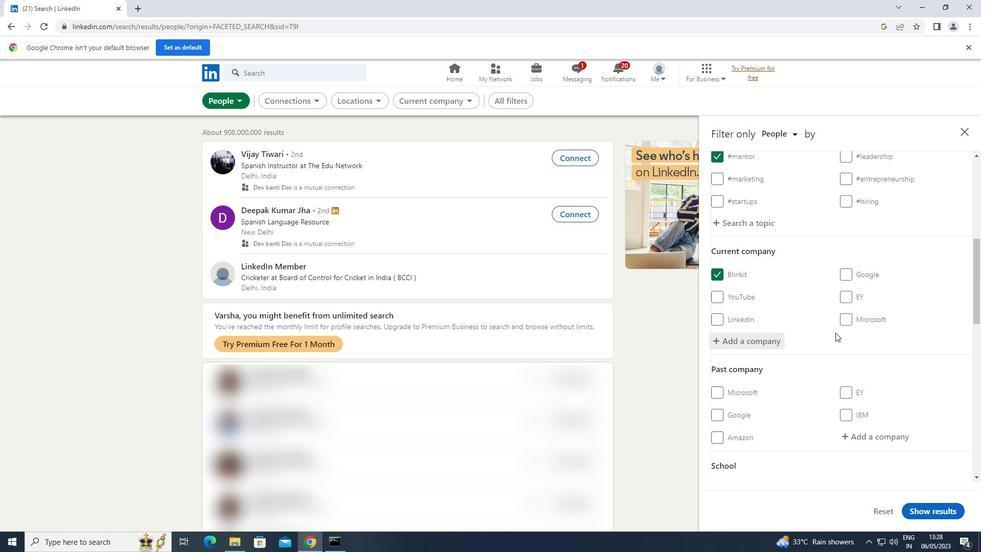 
Action: Mouse scrolled (836, 332) with delta (0, 0)
Screenshot: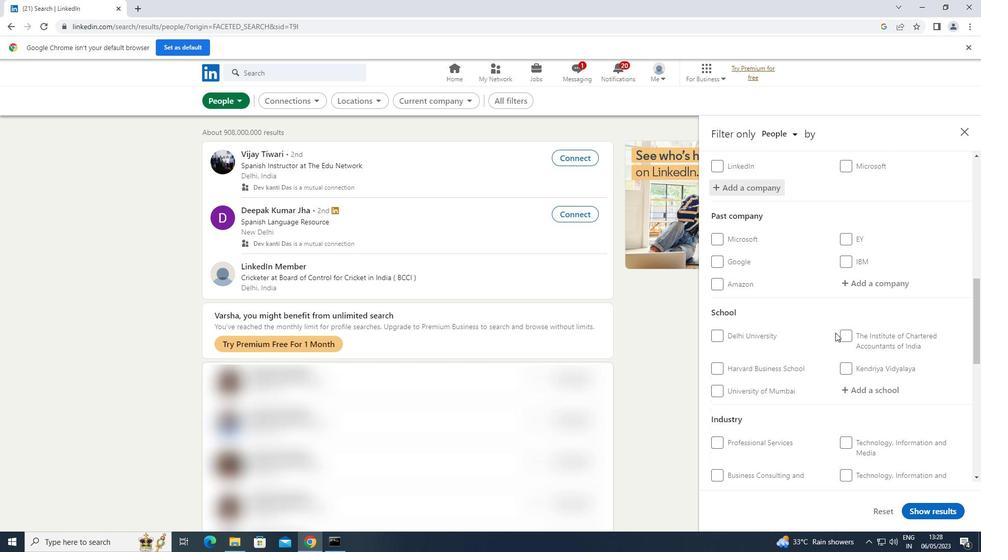 
Action: Mouse moved to (847, 334)
Screenshot: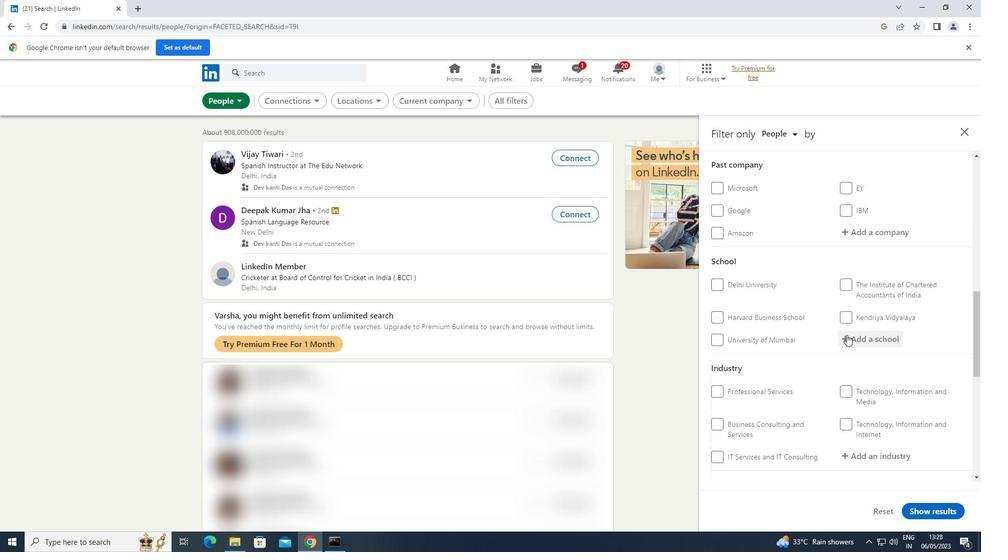 
Action: Mouse pressed left at (847, 334)
Screenshot: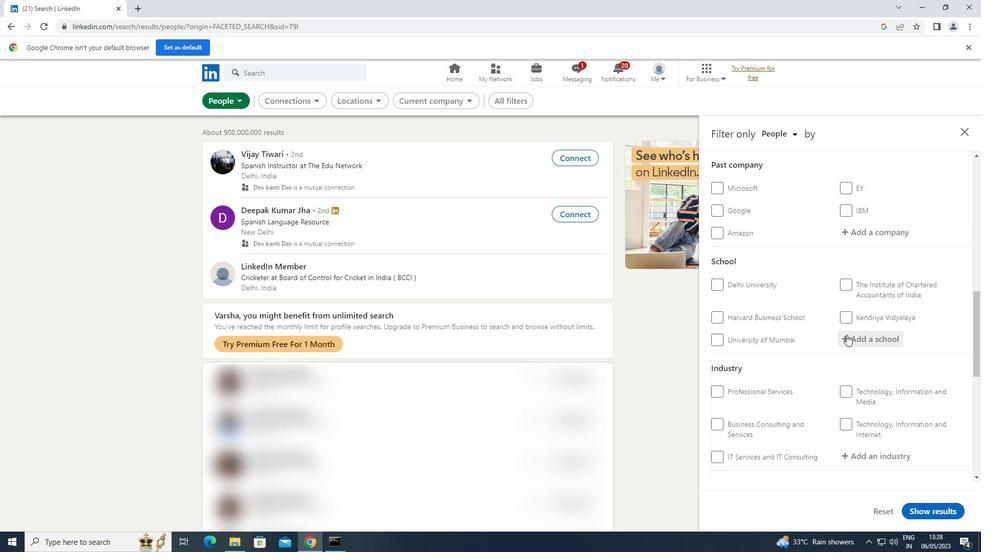 
Action: Key pressed <Key.shift>SANJIVANI<Key.space>
Screenshot: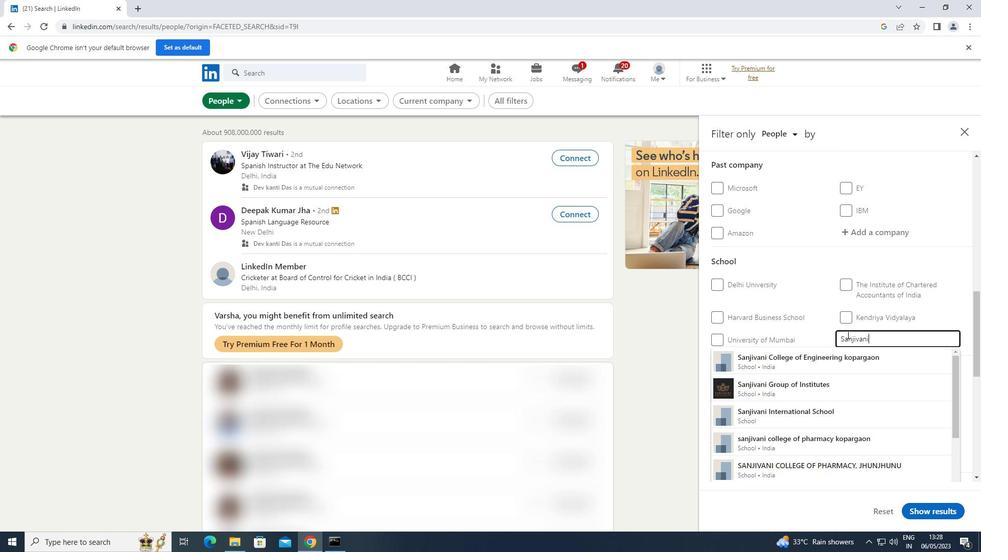 
Action: Mouse moved to (810, 382)
Screenshot: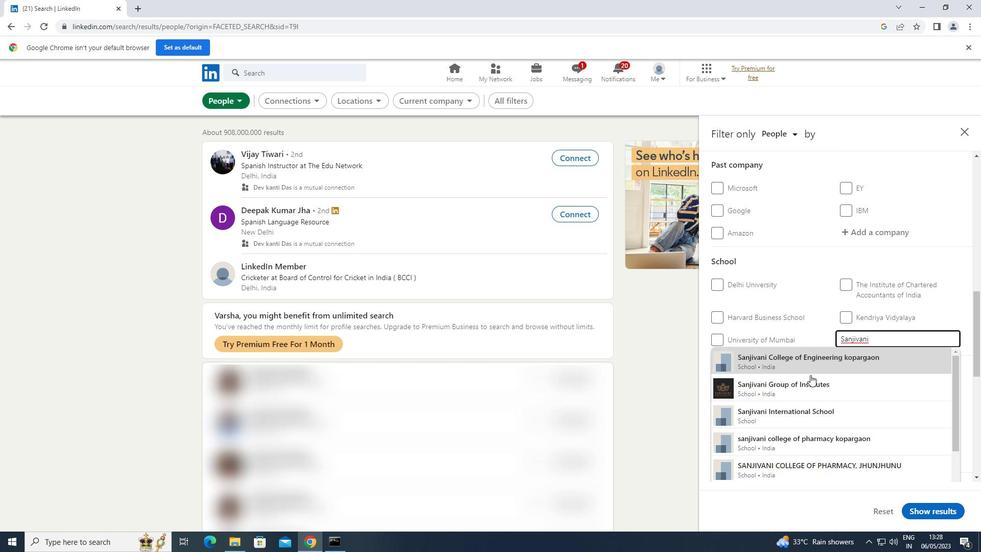 
Action: Mouse pressed left at (810, 382)
Screenshot: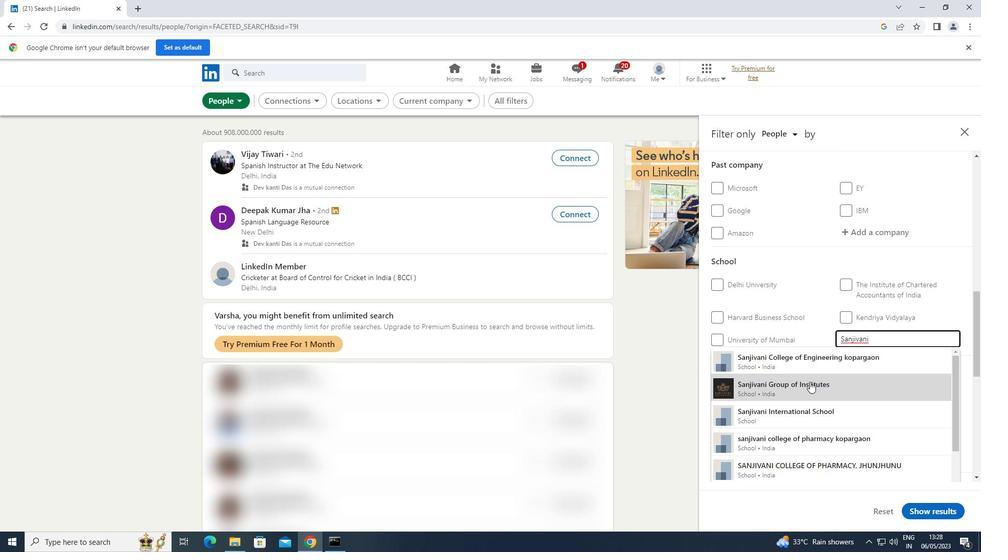 
Action: Mouse scrolled (810, 382) with delta (0, 0)
Screenshot: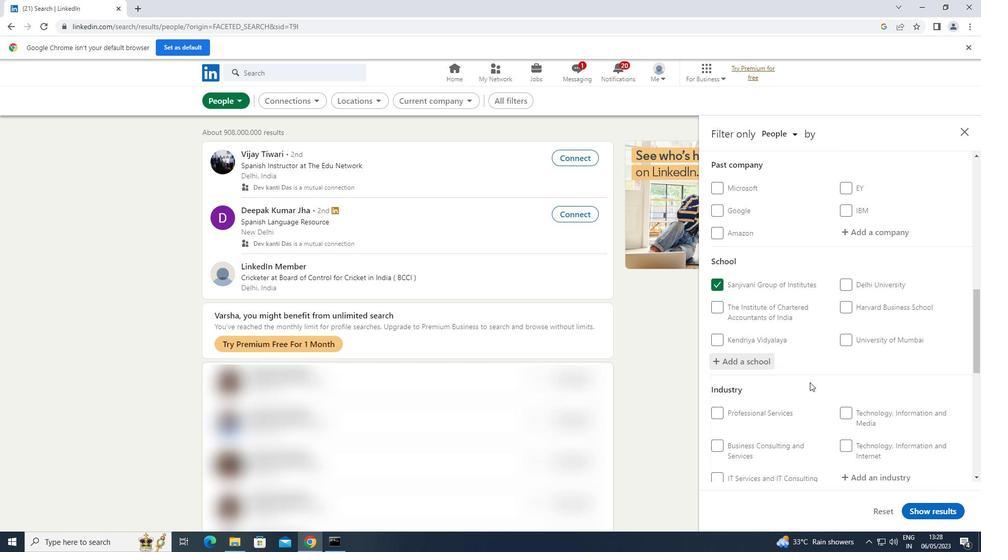 
Action: Mouse scrolled (810, 382) with delta (0, 0)
Screenshot: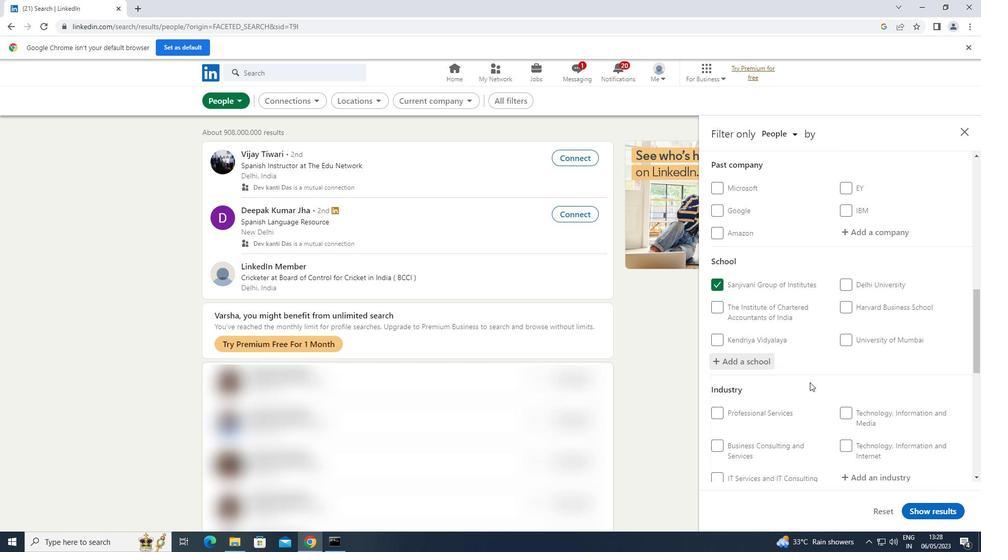 
Action: Mouse scrolled (810, 382) with delta (0, 0)
Screenshot: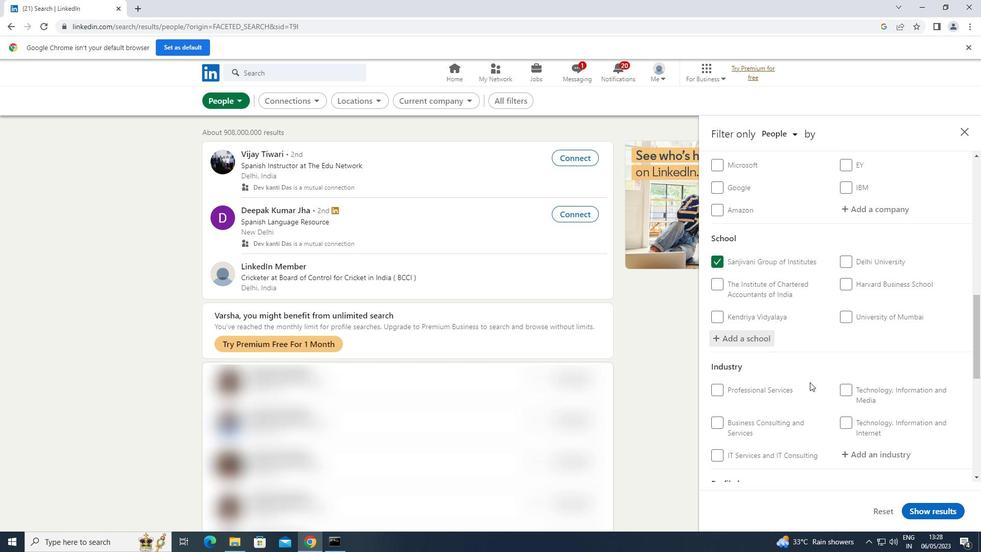 
Action: Mouse moved to (870, 327)
Screenshot: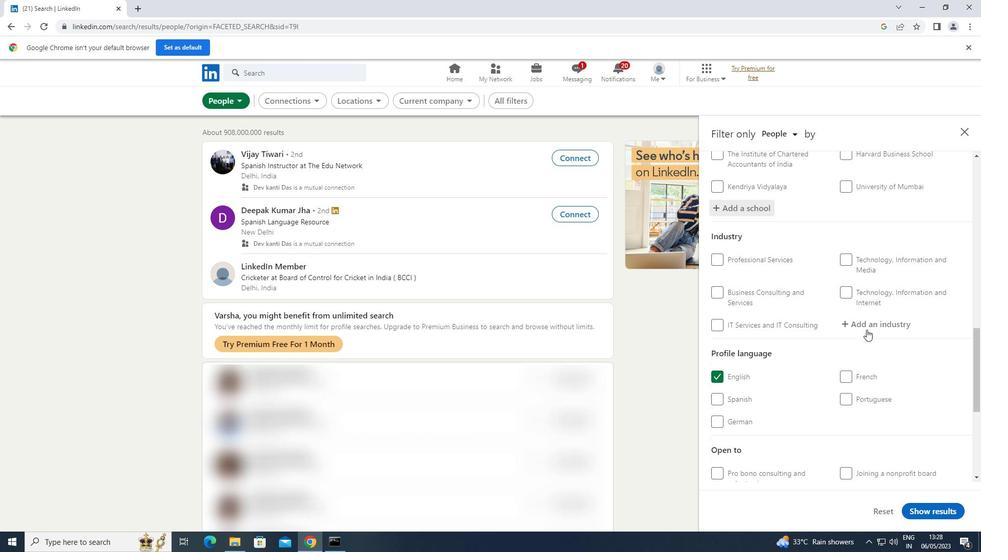 
Action: Mouse pressed left at (870, 327)
Screenshot: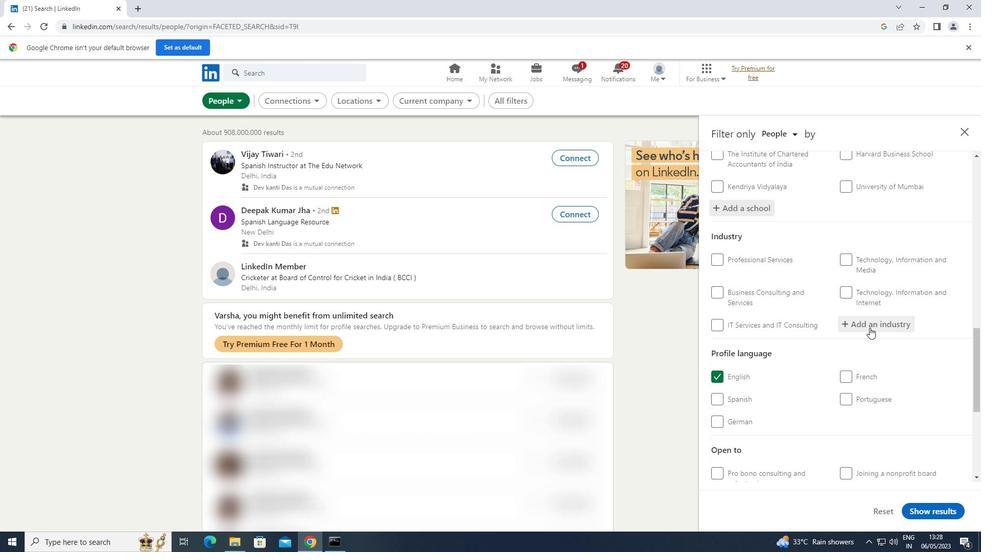 
Action: Key pressed <Key.shift>RESTAURANT
Screenshot: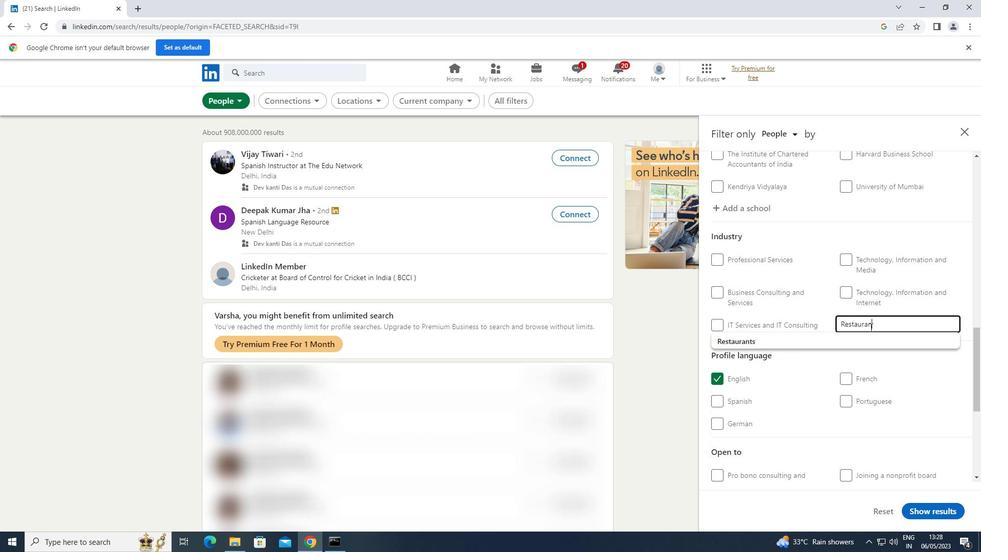 
Action: Mouse moved to (751, 345)
Screenshot: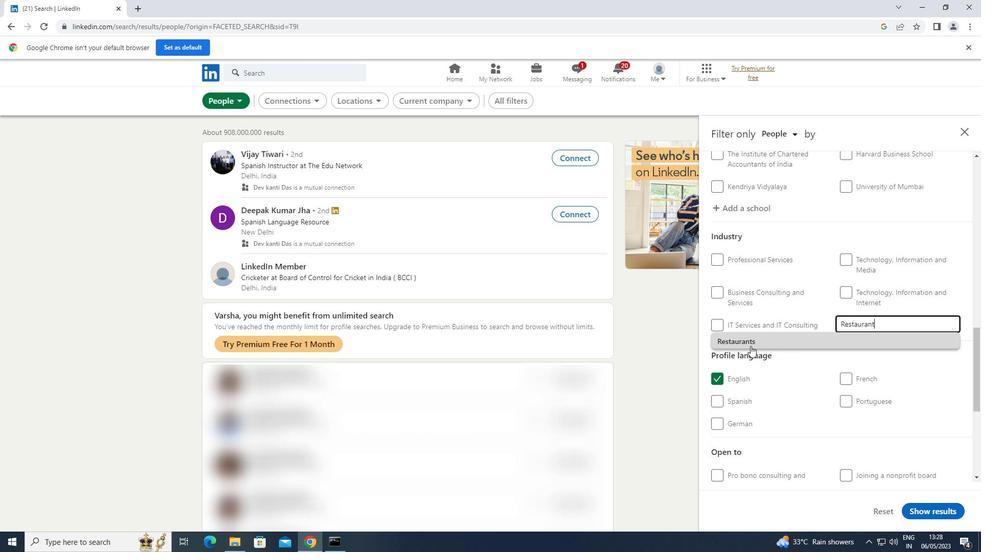 
Action: Mouse pressed left at (751, 345)
Screenshot: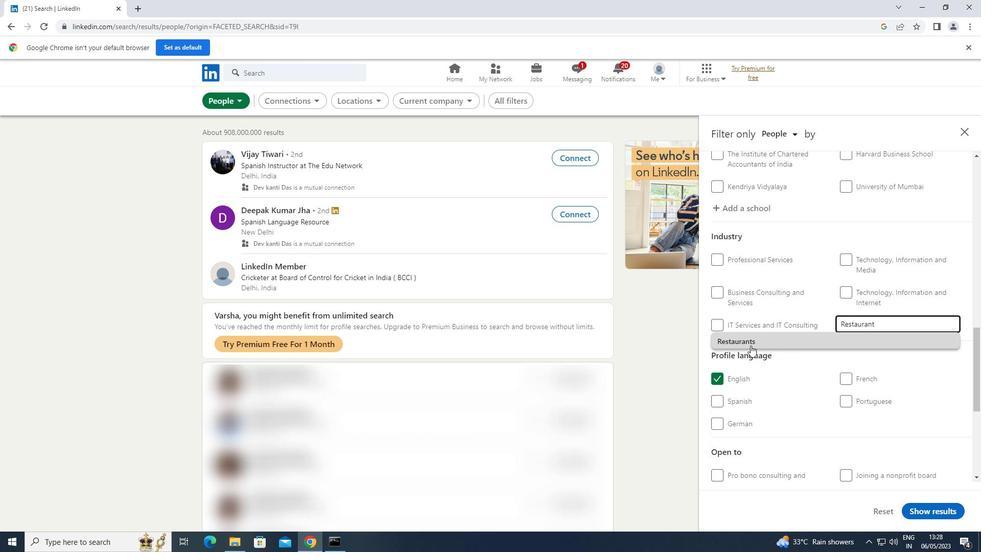 
Action: Mouse moved to (751, 343)
Screenshot: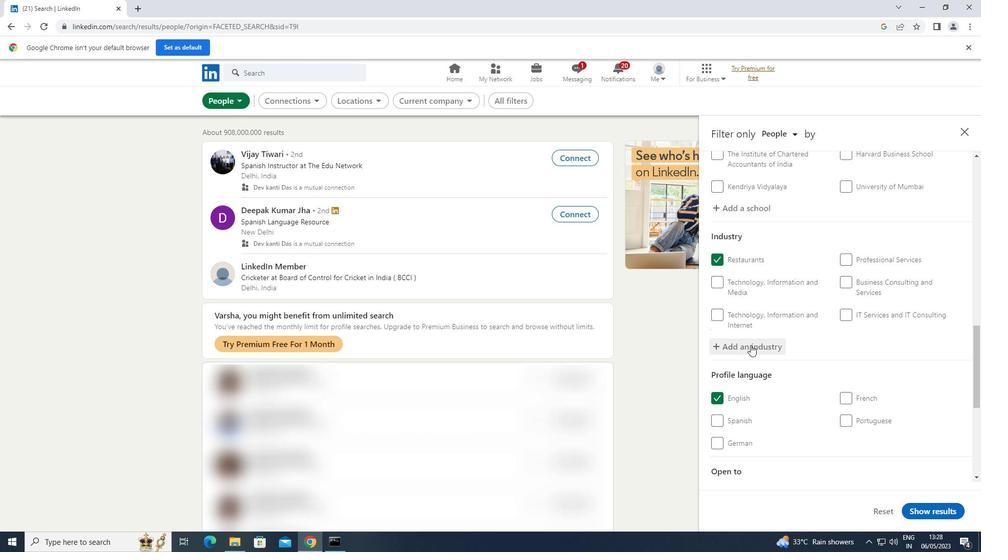 
Action: Mouse scrolled (751, 343) with delta (0, 0)
Screenshot: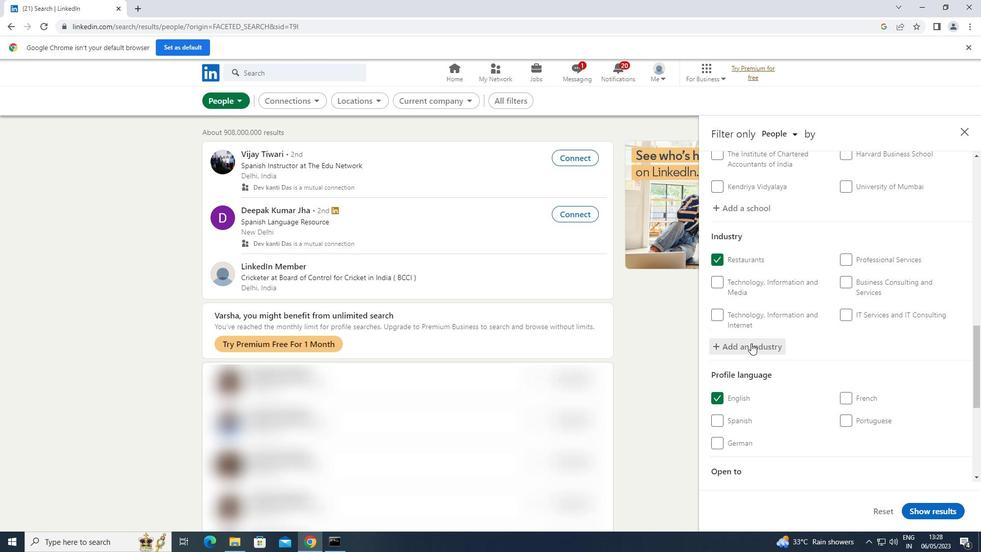 
Action: Mouse scrolled (751, 343) with delta (0, 0)
Screenshot: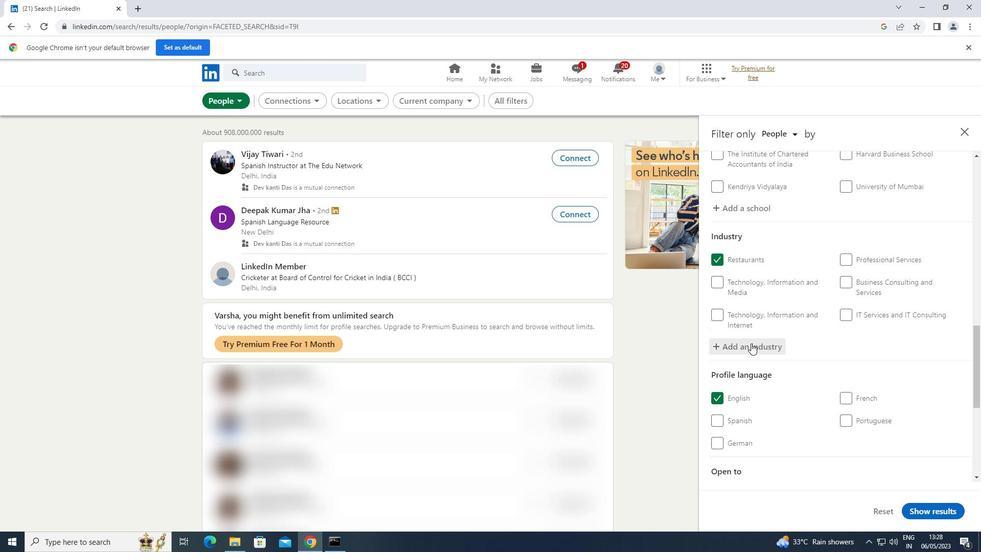 
Action: Mouse scrolled (751, 343) with delta (0, 0)
Screenshot: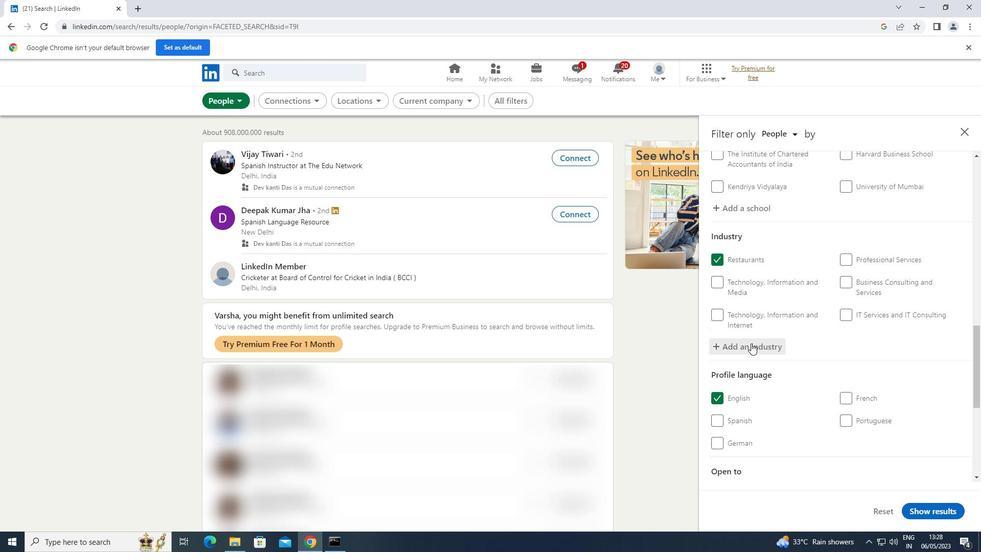 
Action: Mouse scrolled (751, 343) with delta (0, 0)
Screenshot: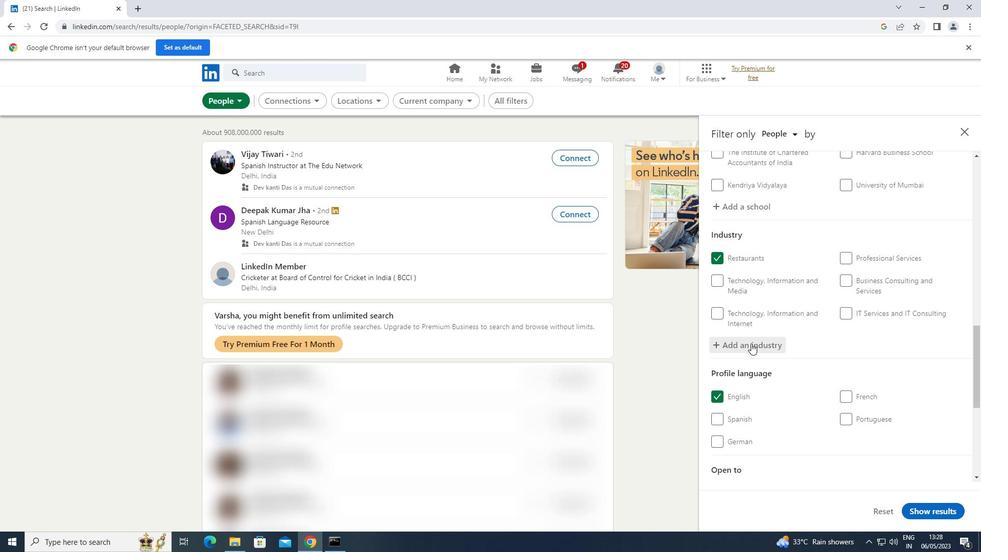 
Action: Mouse scrolled (751, 343) with delta (0, 0)
Screenshot: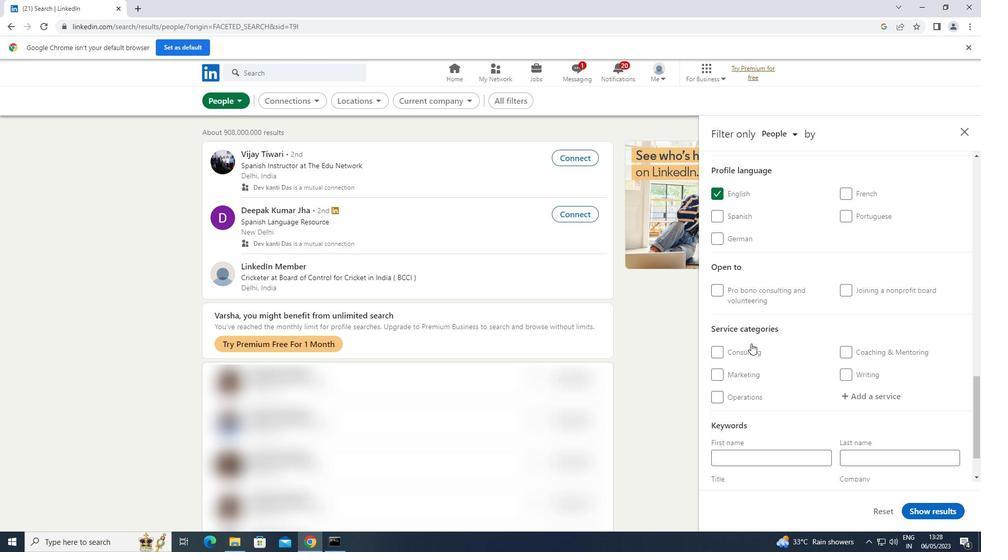 
Action: Mouse scrolled (751, 343) with delta (0, 0)
Screenshot: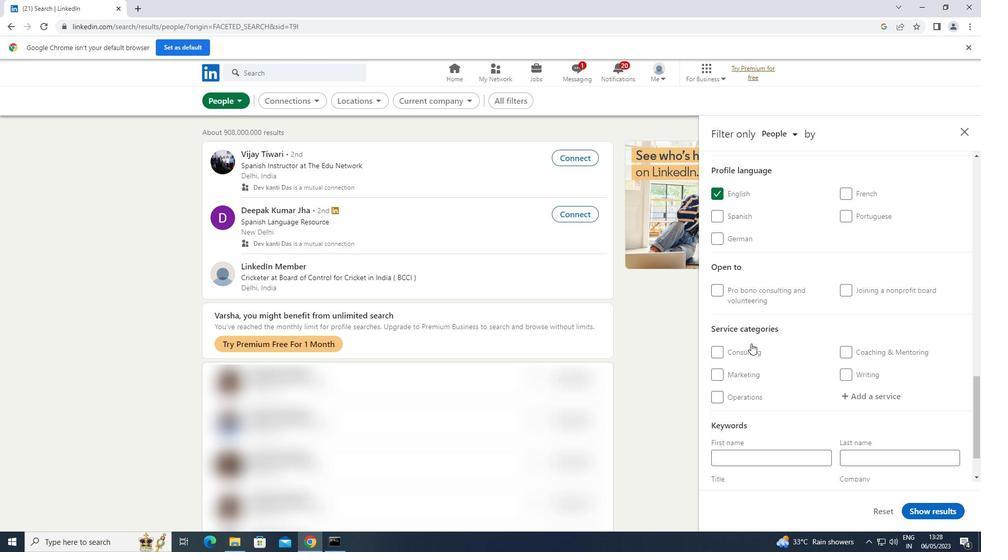 
Action: Mouse moved to (886, 338)
Screenshot: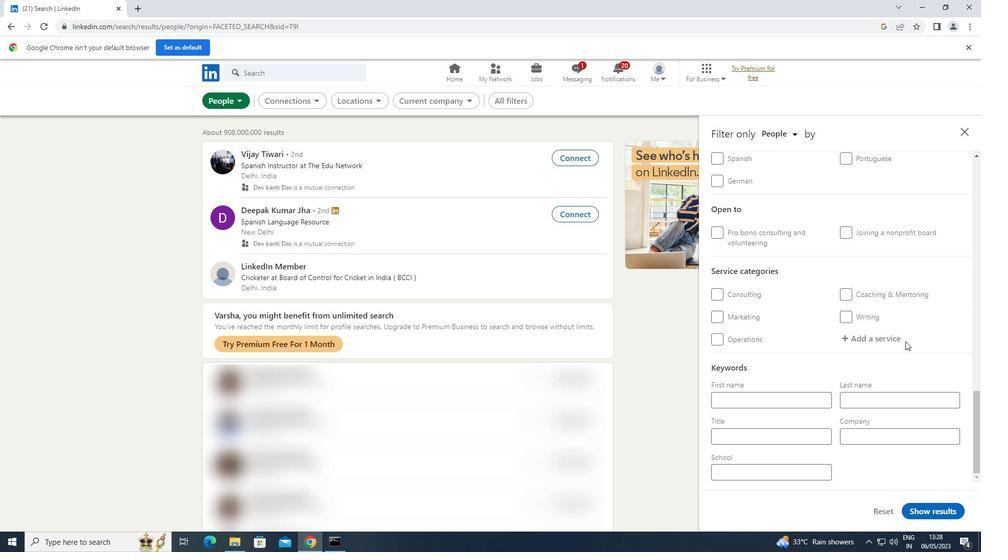 
Action: Mouse pressed left at (886, 338)
Screenshot: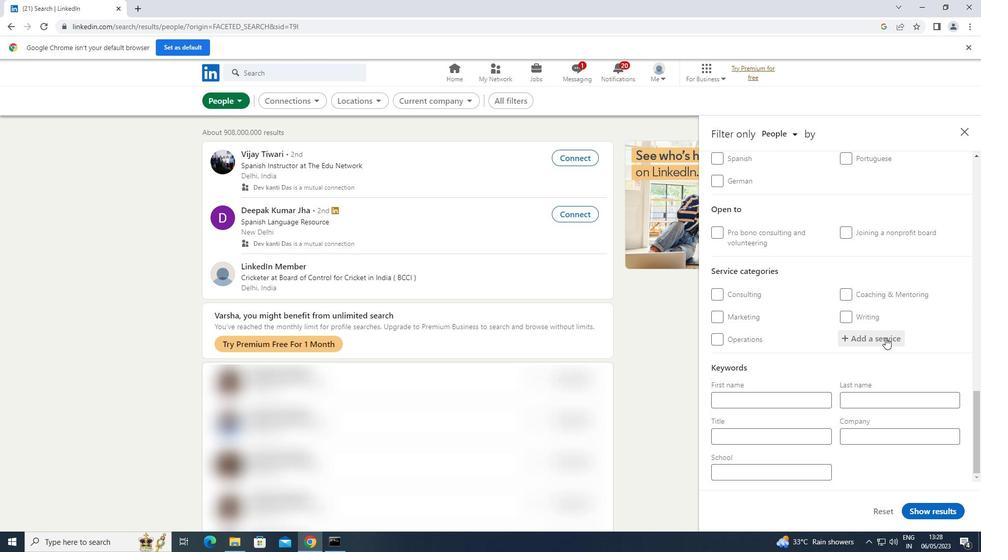 
Action: Mouse moved to (886, 333)
Screenshot: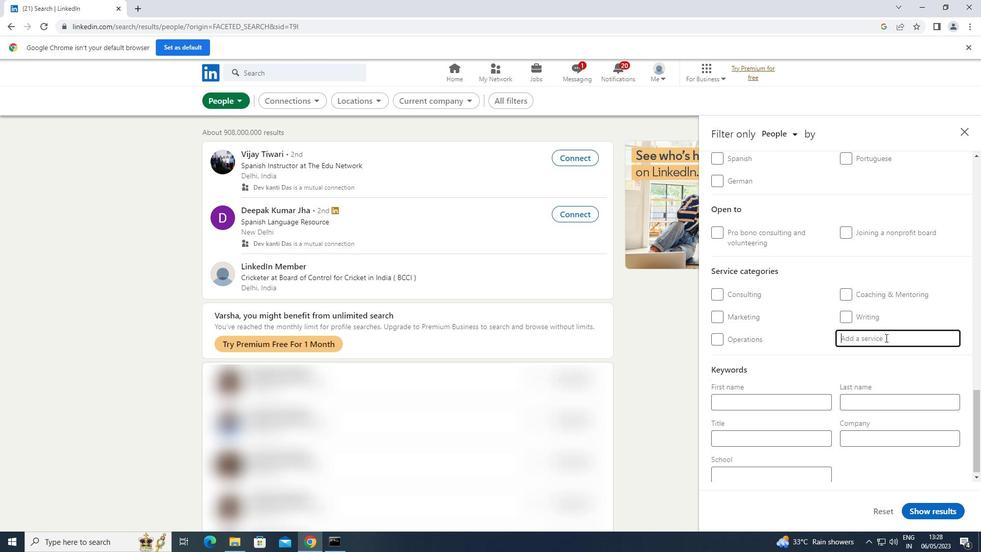 
Action: Key pressed <Key.shift>OUTSOUR
Screenshot: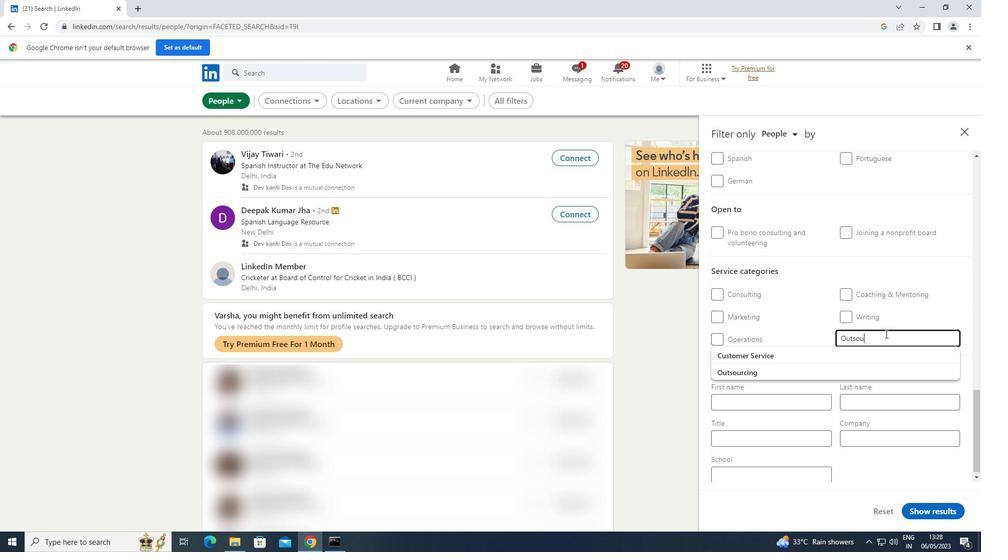 
Action: Mouse moved to (779, 350)
Screenshot: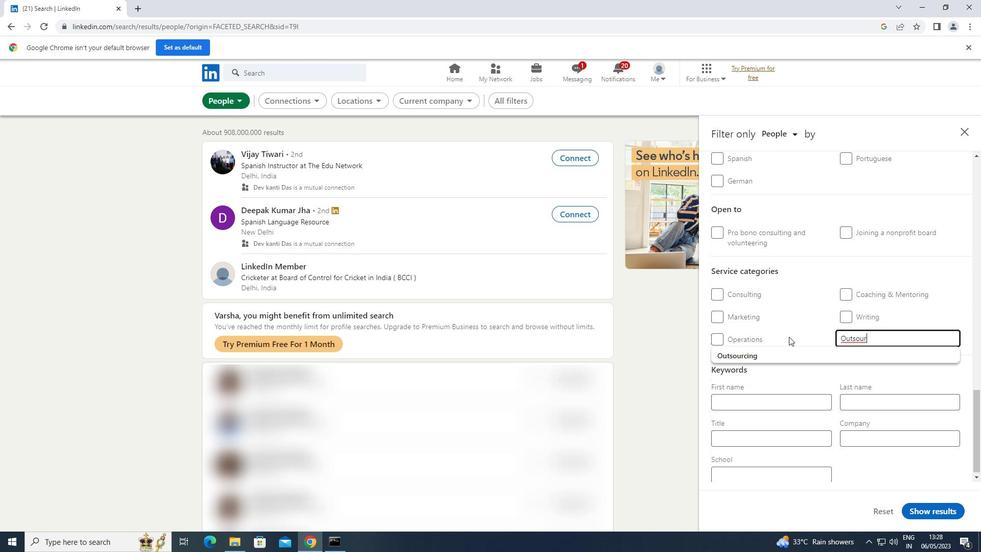 
Action: Mouse pressed left at (779, 350)
Screenshot: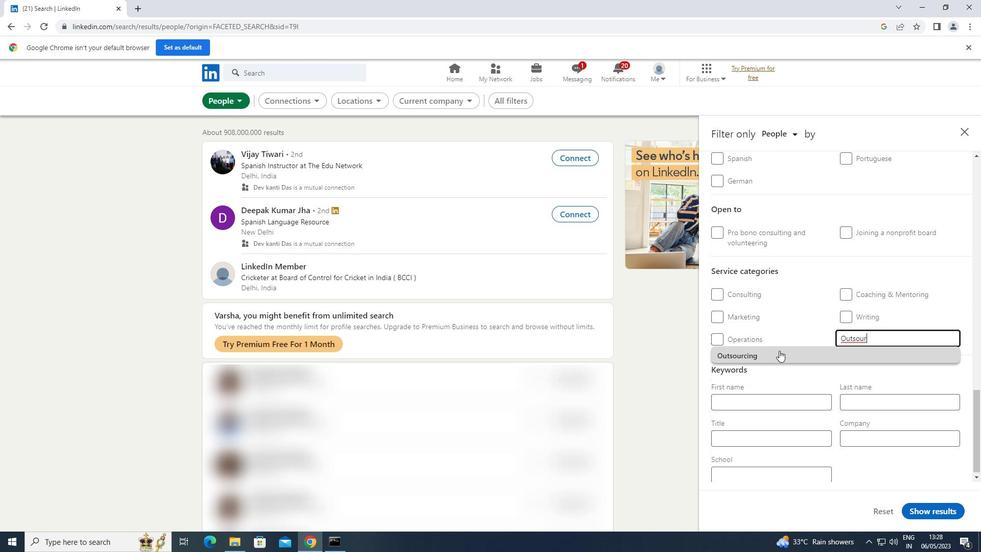 
Action: Mouse moved to (788, 460)
Screenshot: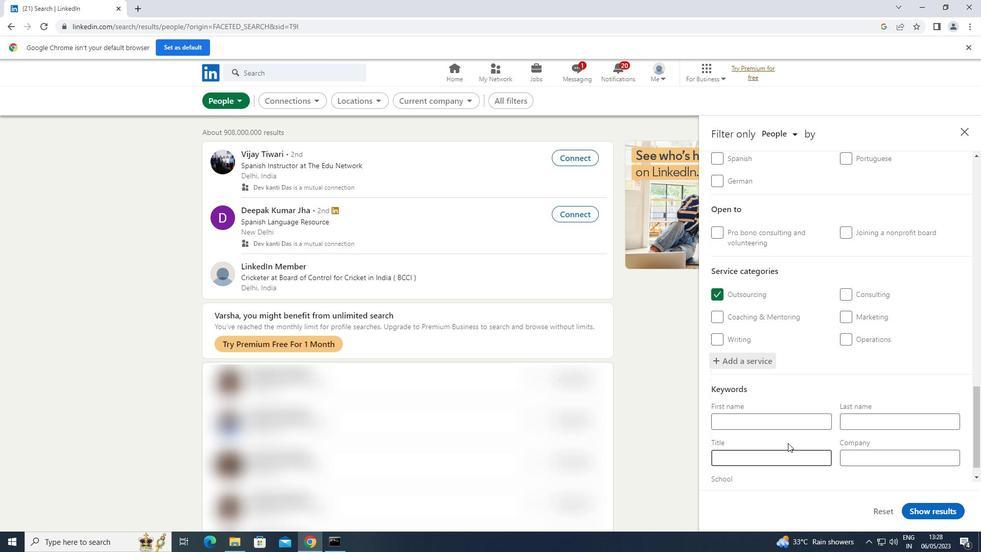 
Action: Mouse pressed left at (788, 460)
Screenshot: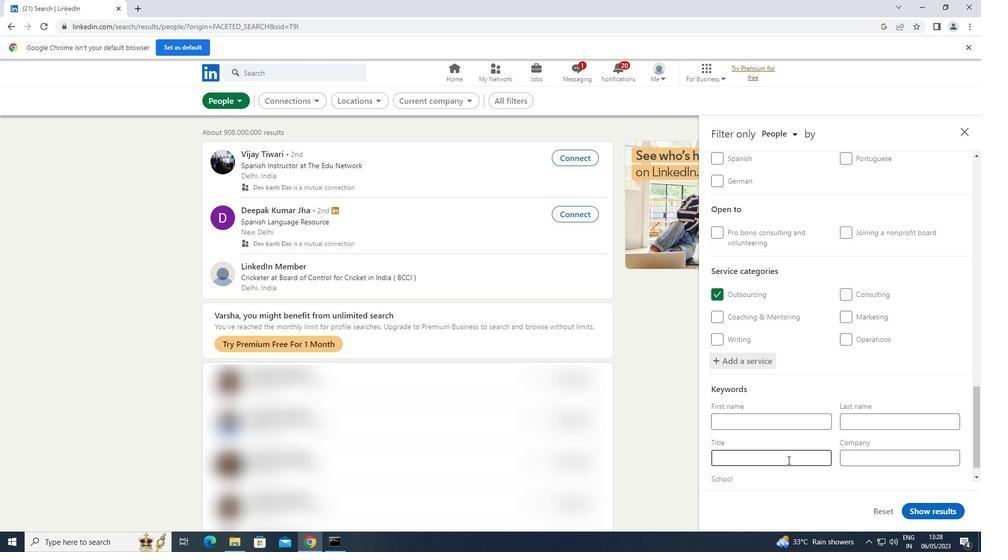 
Action: Mouse moved to (788, 453)
Screenshot: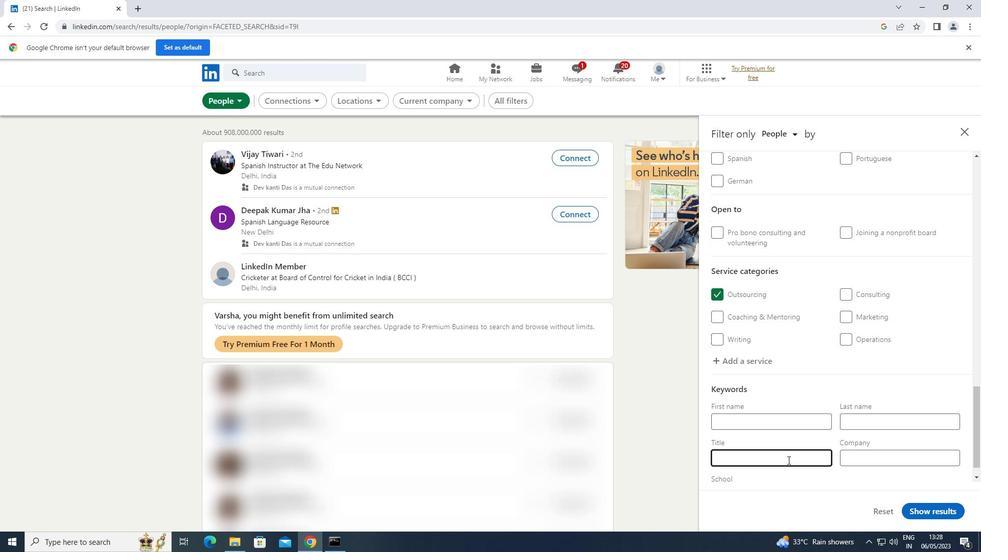 
Action: Key pressed <Key.shift>BUS<Key.space><Key.shift>DRIVER
Screenshot: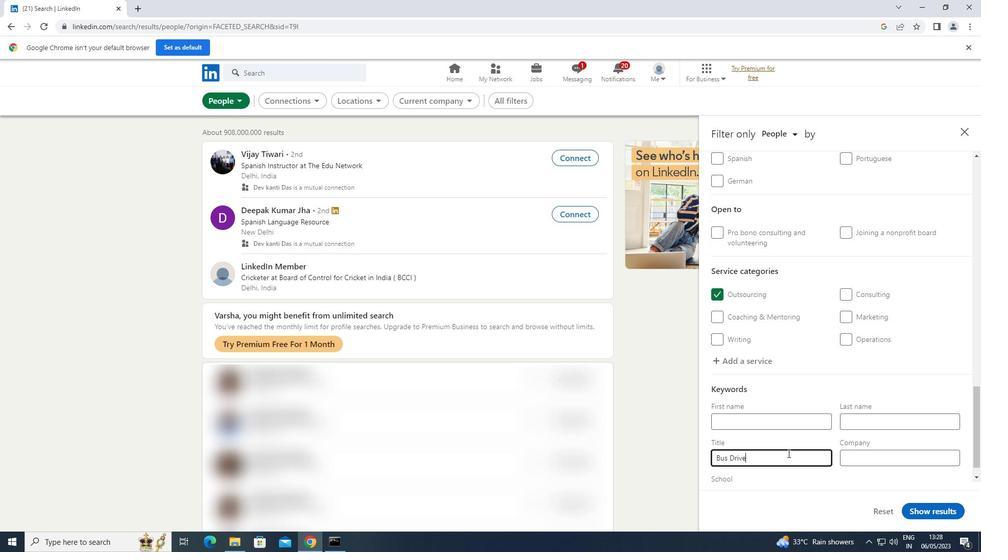 
Action: Mouse moved to (939, 504)
Screenshot: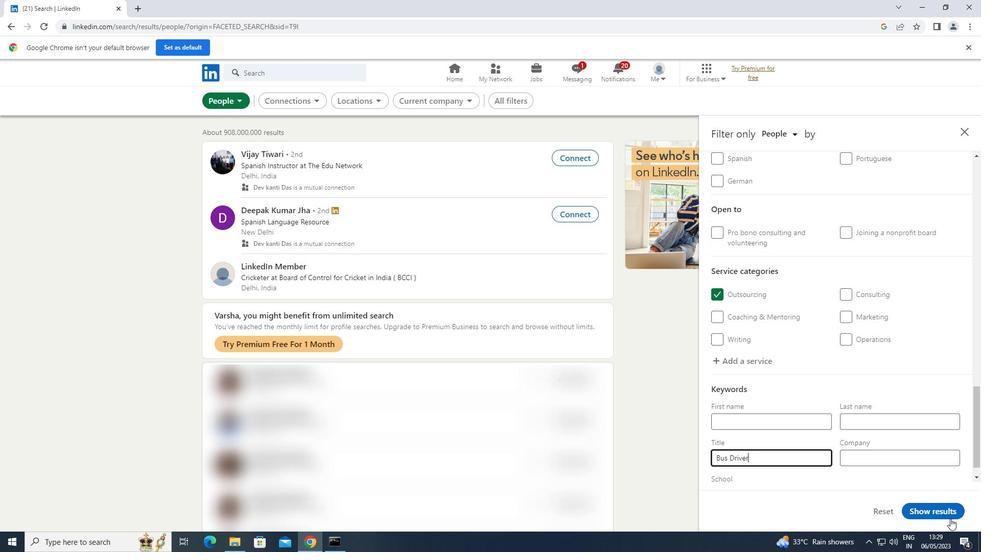 
Action: Mouse pressed left at (939, 504)
Screenshot: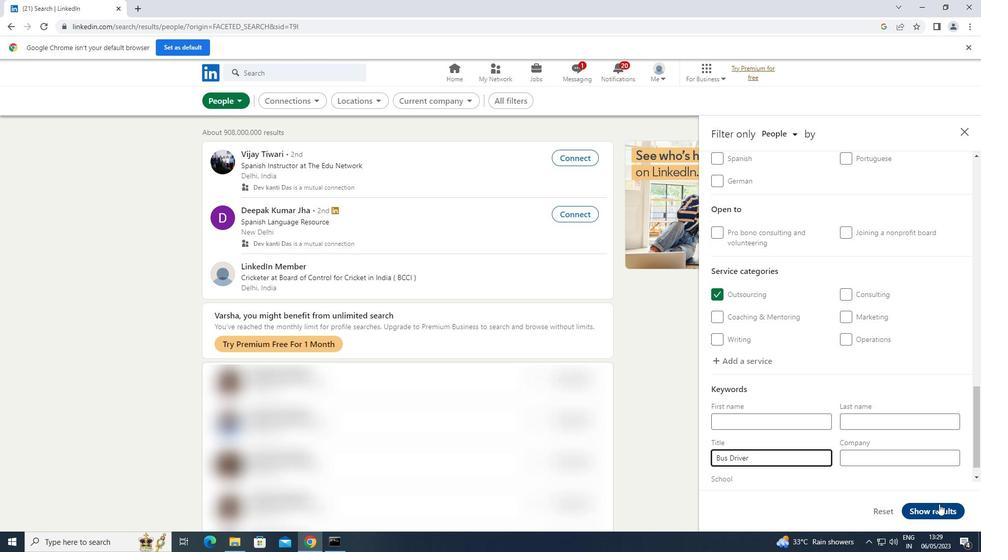 
